 Task: Look for space in Kholmskiy, Russia from 5th July, 2023 to 11th July, 2023 for 2 adults in price range Rs.8000 to Rs.16000. Place can be entire place with 2 bedrooms having 2 beds and 1 bathroom. Property type can be house, flat, guest house. Booking option can be shelf check-in. Required host language is English.
Action: Mouse pressed left at (431, 97)
Screenshot: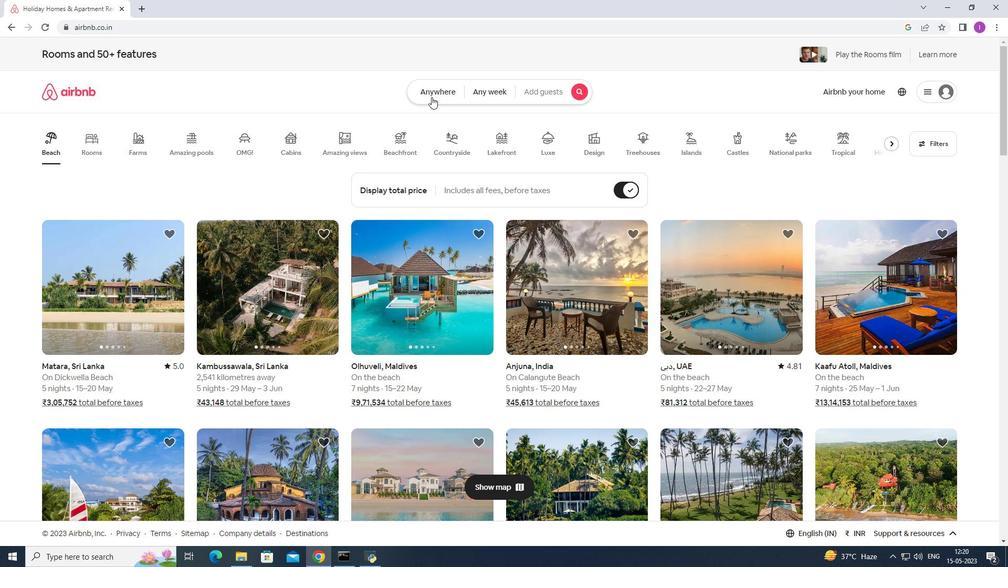 
Action: Mouse moved to (375, 129)
Screenshot: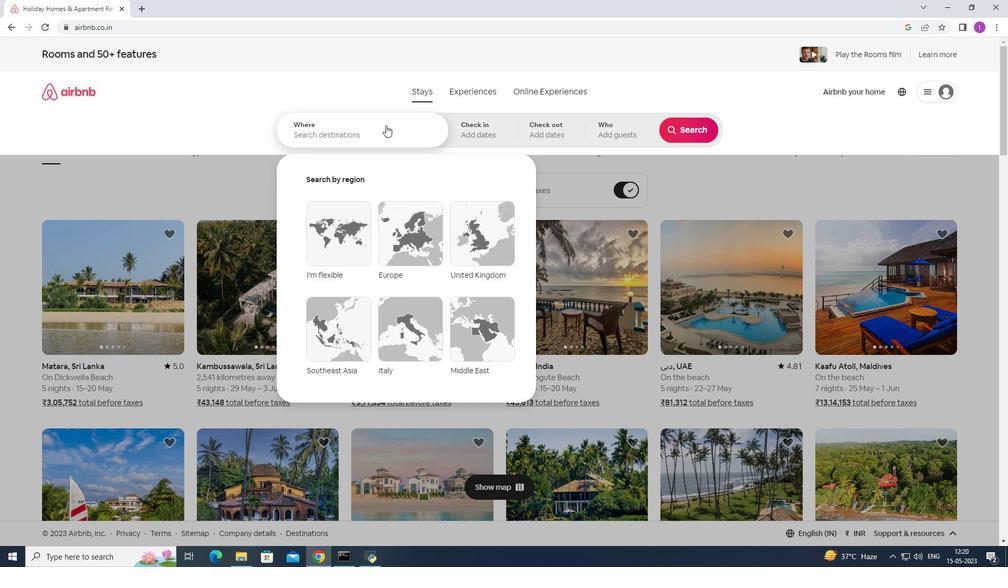 
Action: Mouse pressed left at (375, 129)
Screenshot: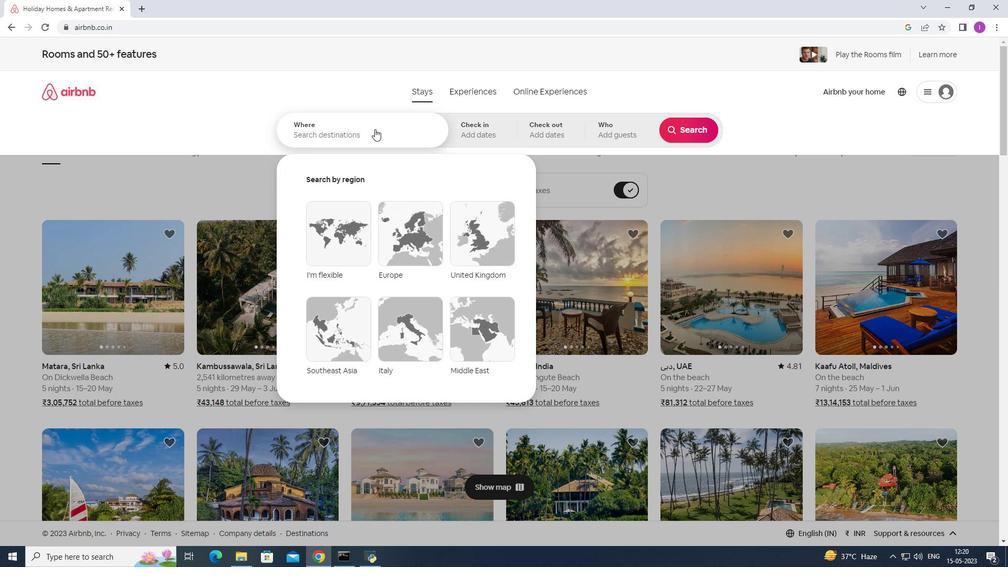 
Action: Key pressed <Key.shift>Kholmskiy,<Key.shift><Key.shift><Key.shift><Key.shift><Key.shift><Key.shift><Key.shift><Key.shift><Key.shift>Russia
Screenshot: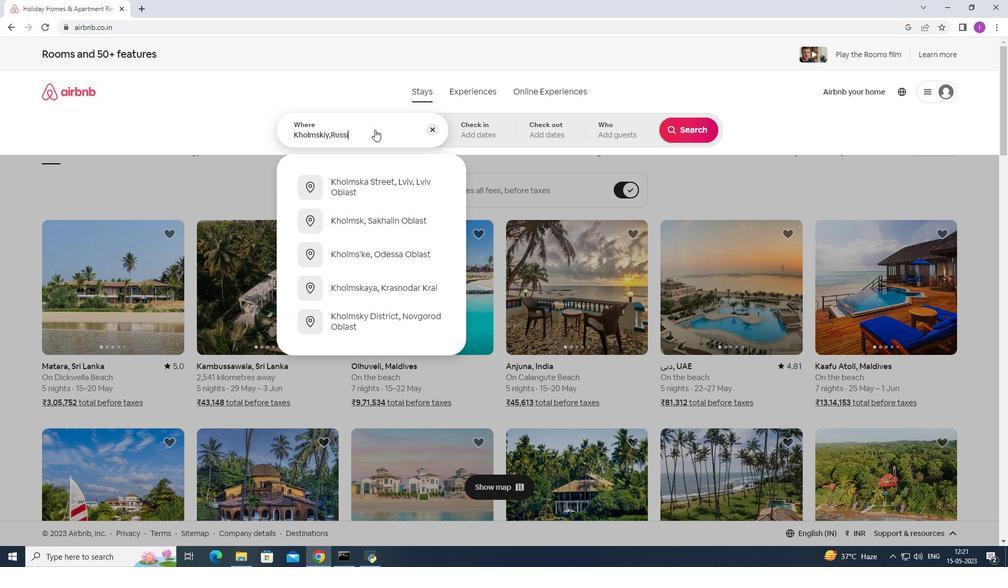 
Action: Mouse moved to (484, 130)
Screenshot: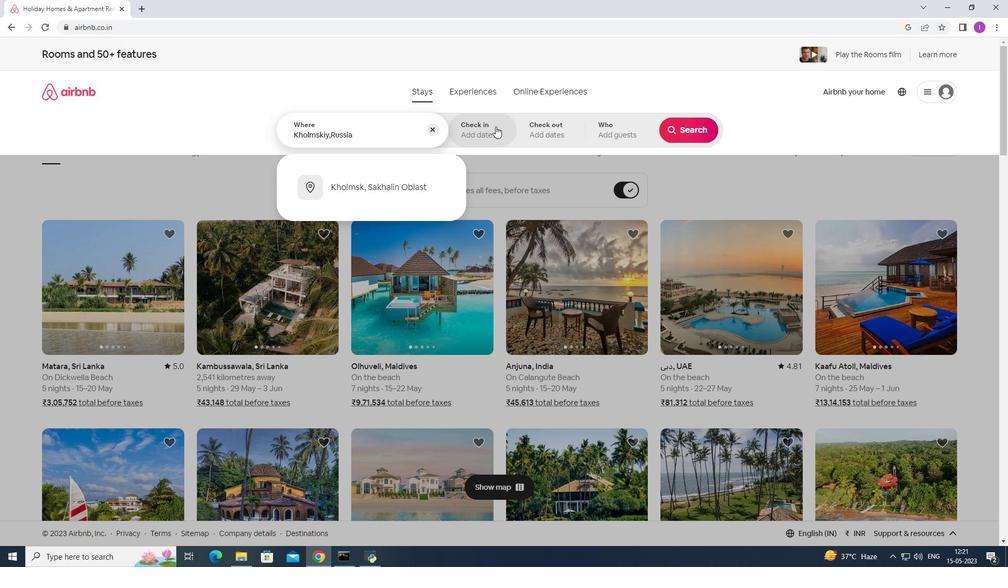 
Action: Mouse pressed left at (484, 130)
Screenshot: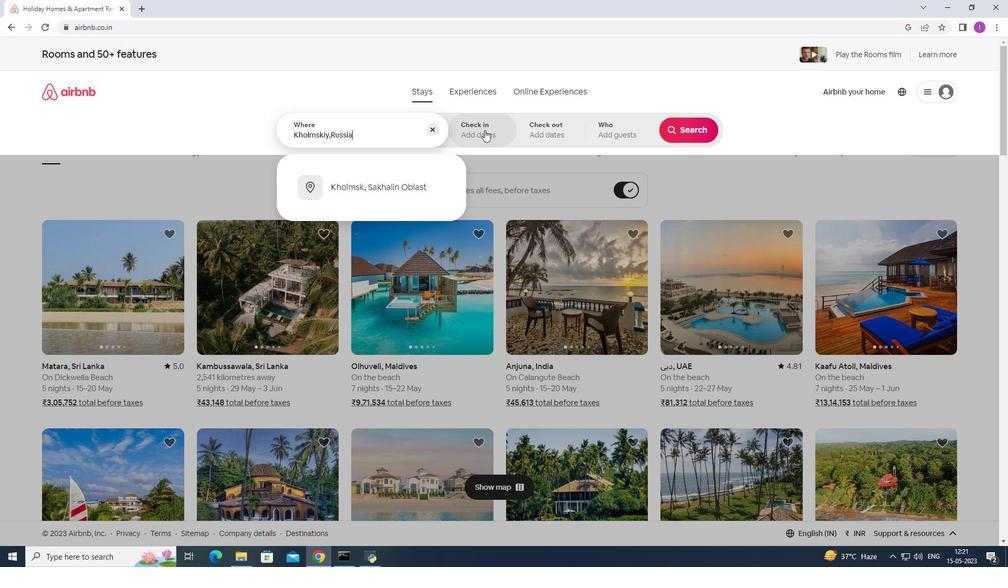 
Action: Mouse moved to (686, 211)
Screenshot: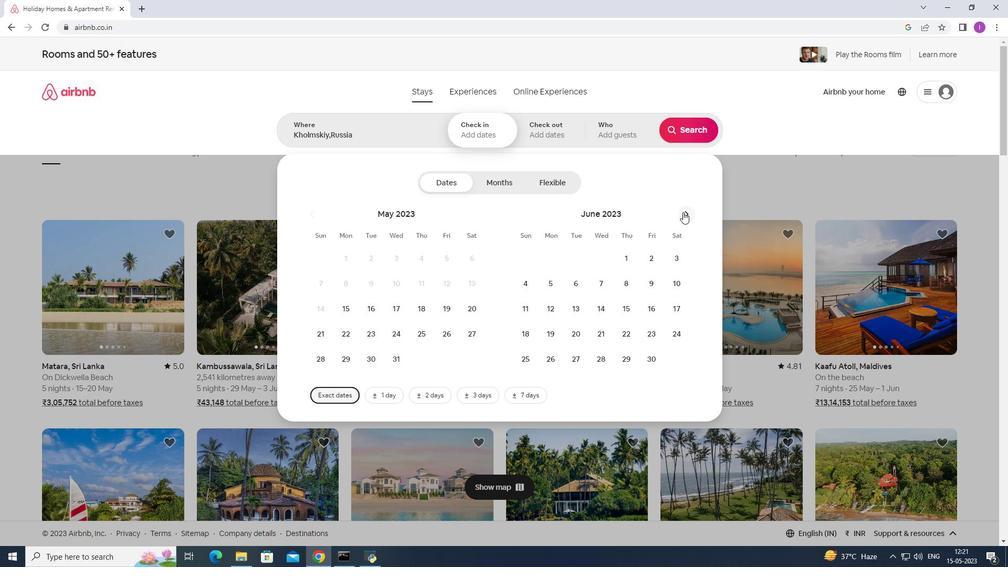 
Action: Mouse pressed left at (686, 211)
Screenshot: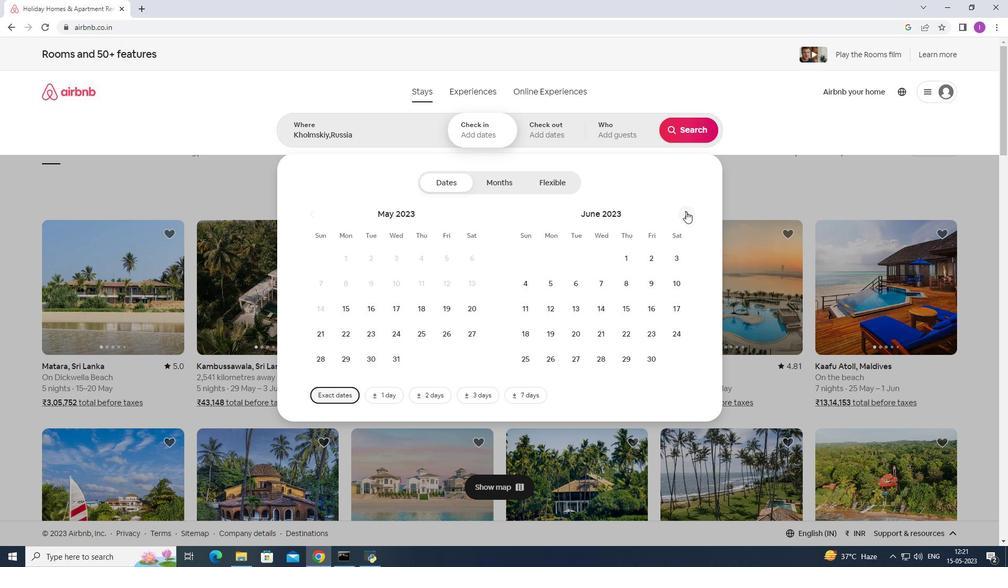 
Action: Mouse moved to (606, 285)
Screenshot: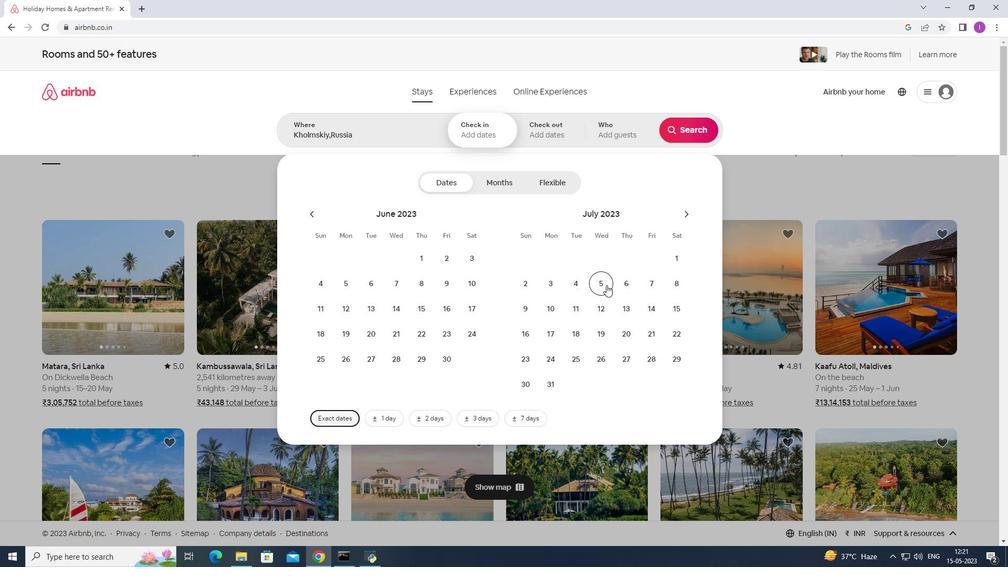 
Action: Mouse pressed left at (606, 285)
Screenshot: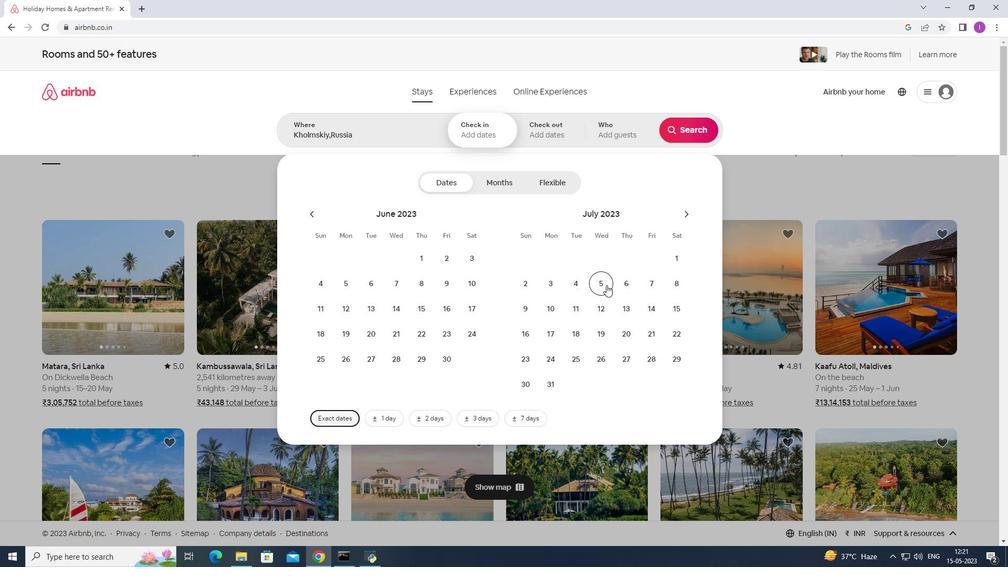 
Action: Mouse moved to (576, 315)
Screenshot: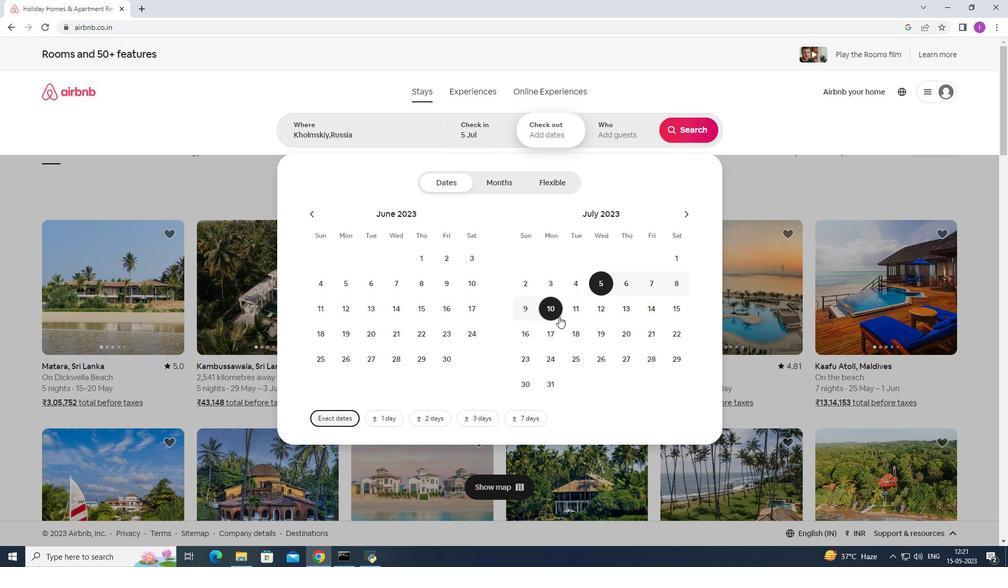 
Action: Mouse pressed left at (576, 315)
Screenshot: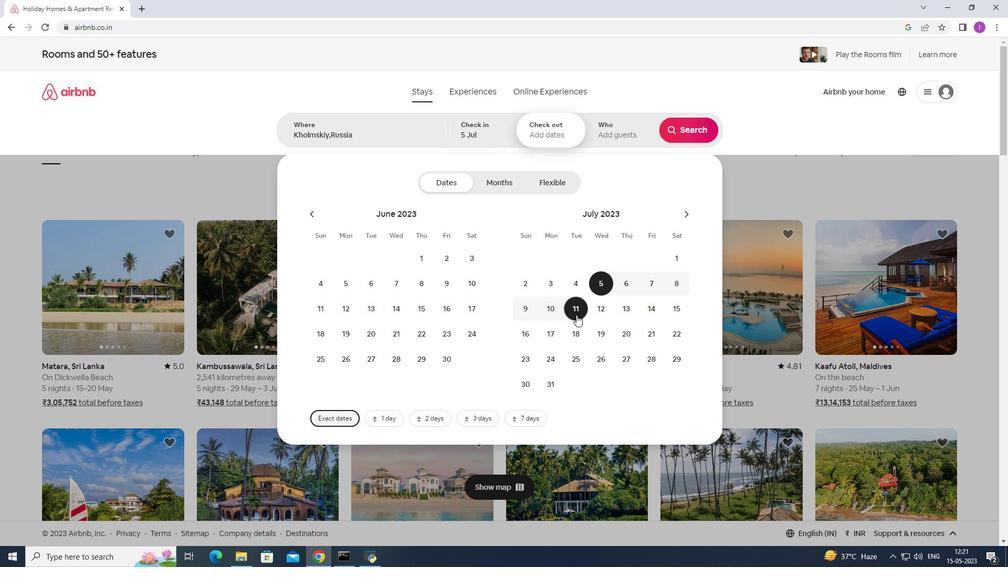 
Action: Mouse moved to (623, 135)
Screenshot: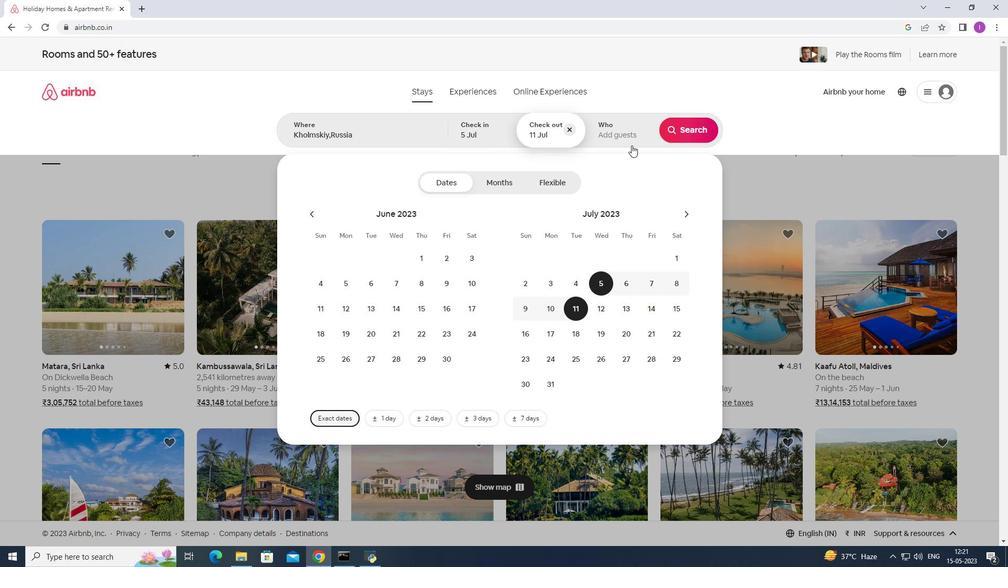 
Action: Mouse pressed left at (623, 135)
Screenshot: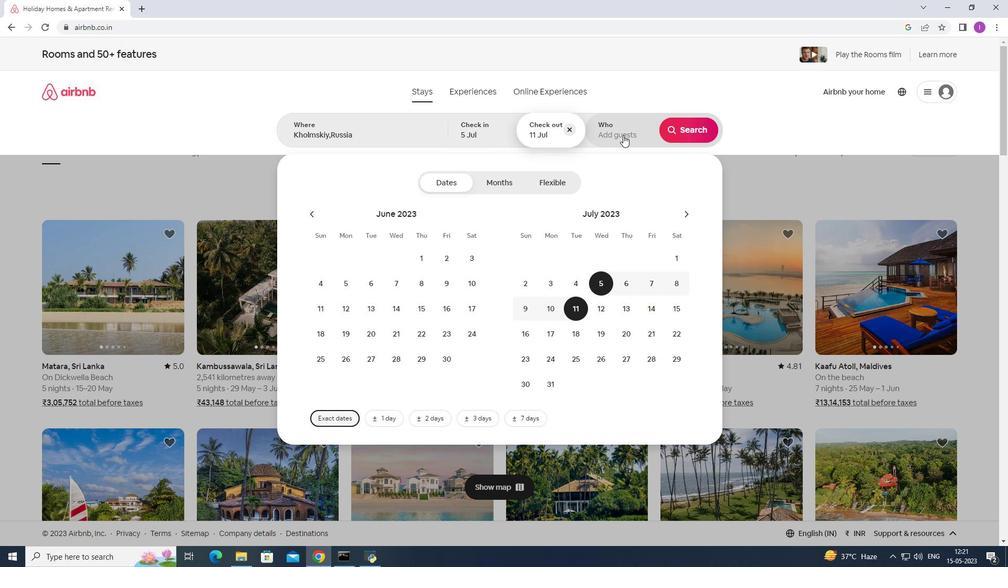 
Action: Mouse moved to (696, 187)
Screenshot: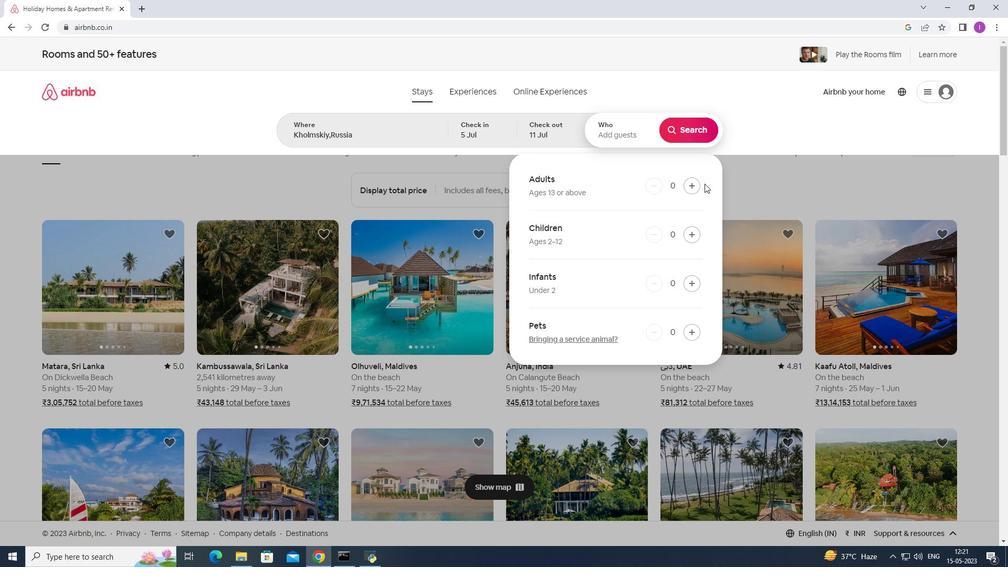 
Action: Mouse pressed left at (696, 187)
Screenshot: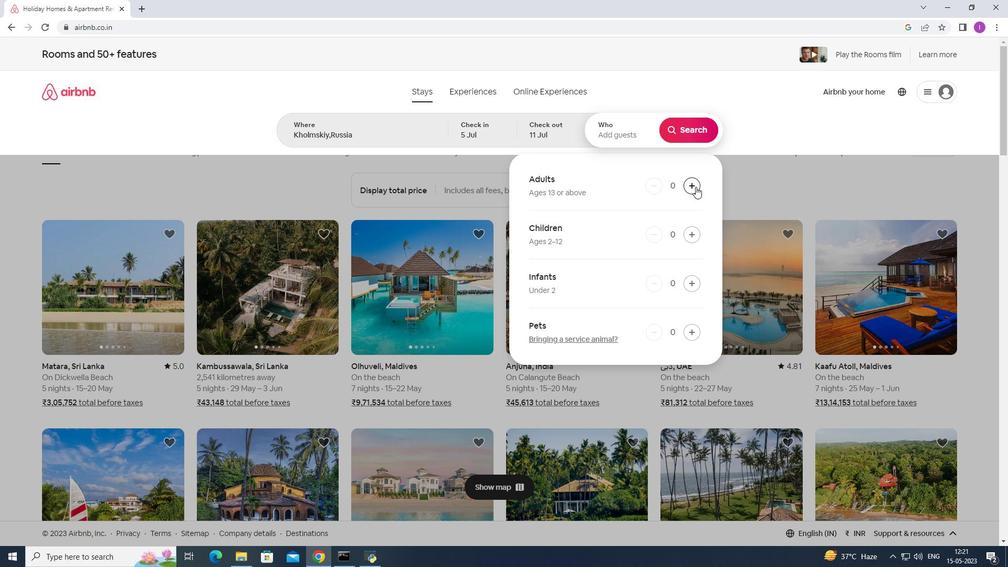 
Action: Mouse pressed left at (696, 187)
Screenshot: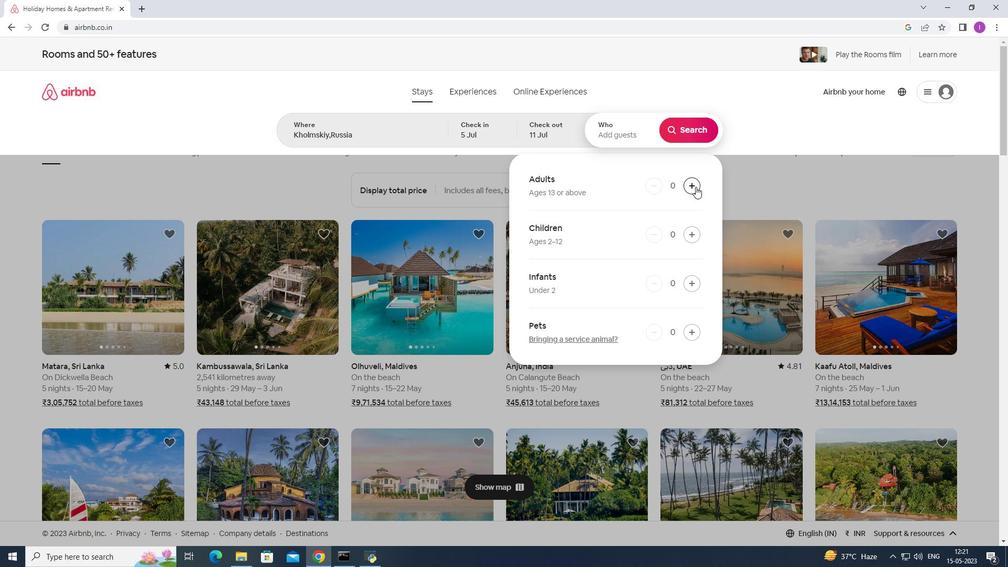 
Action: Mouse moved to (696, 133)
Screenshot: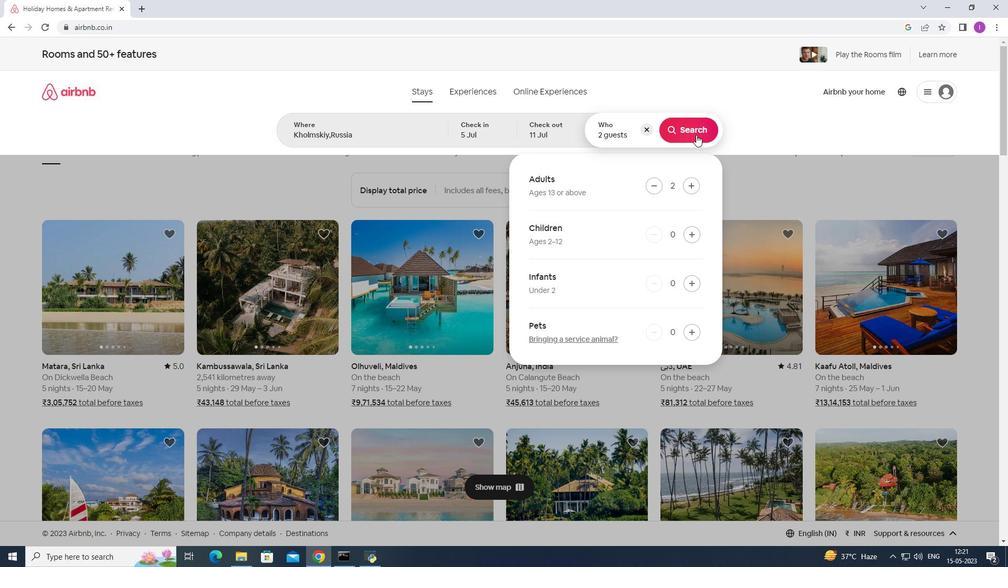 
Action: Mouse pressed left at (696, 133)
Screenshot: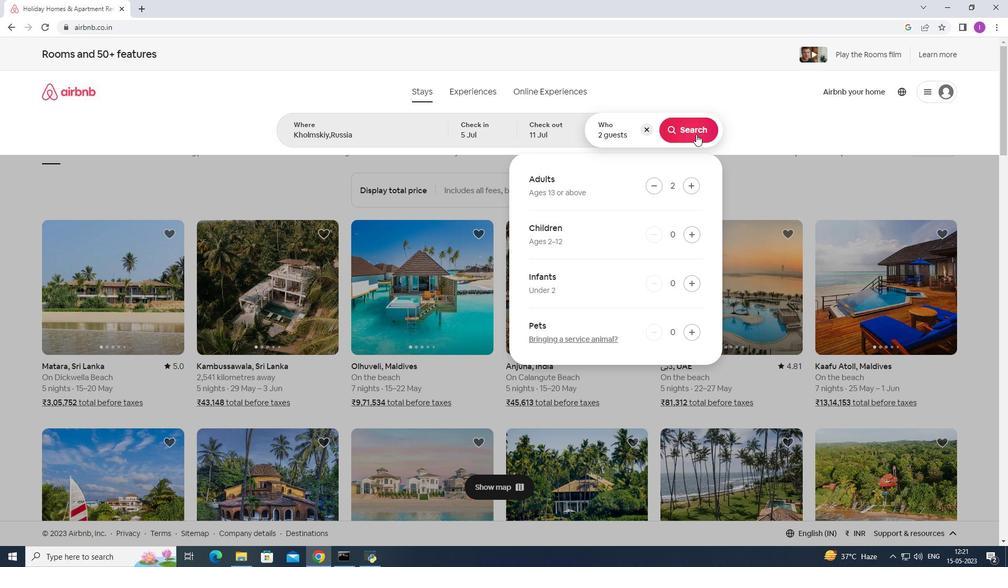 
Action: Mouse moved to (952, 95)
Screenshot: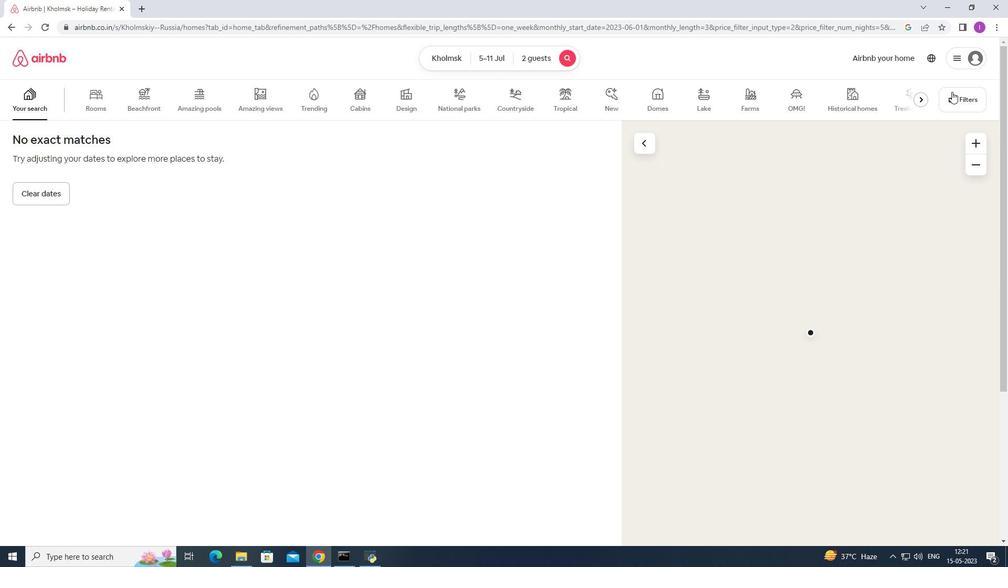 
Action: Mouse pressed left at (952, 95)
Screenshot: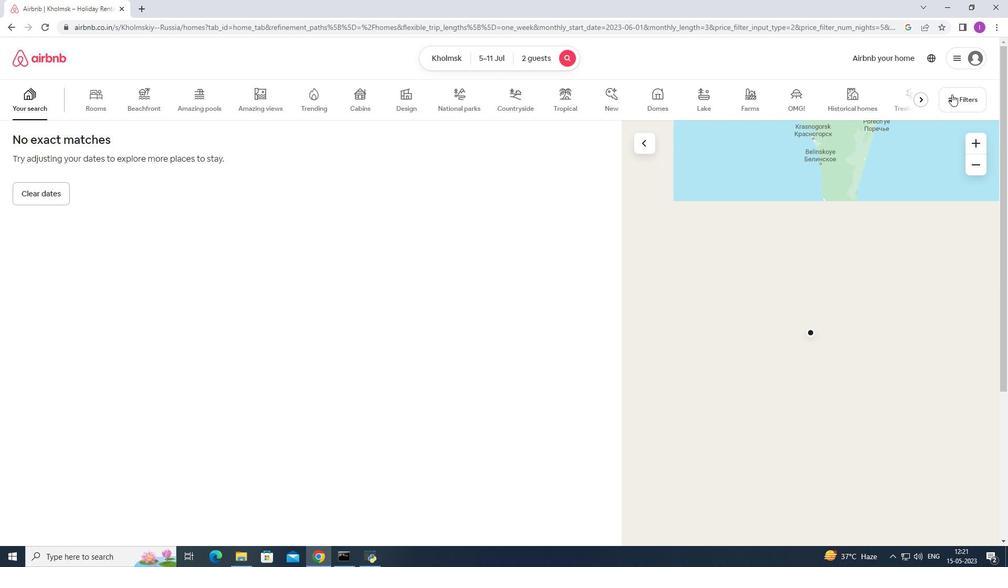 
Action: Mouse moved to (577, 360)
Screenshot: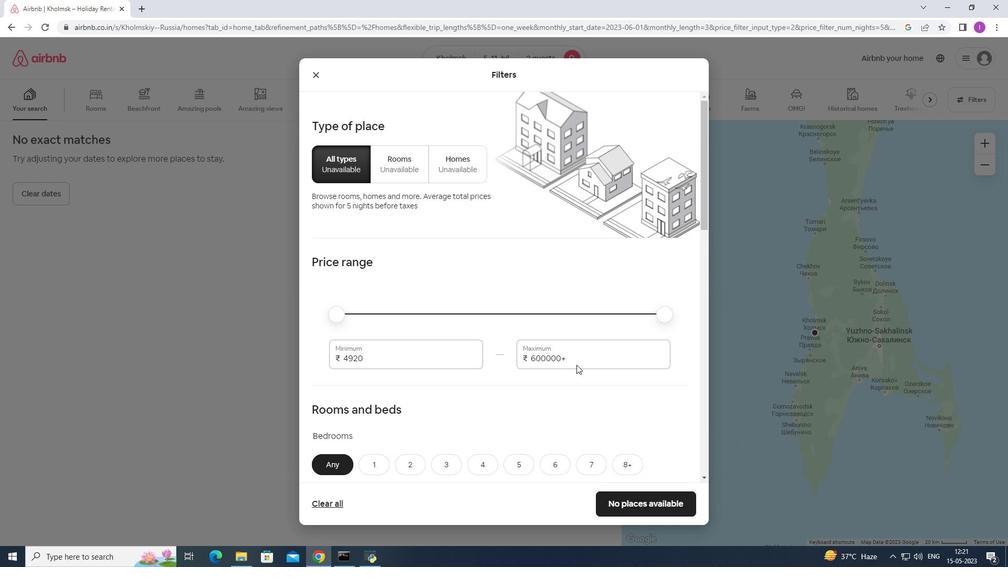 
Action: Mouse pressed left at (577, 360)
Screenshot: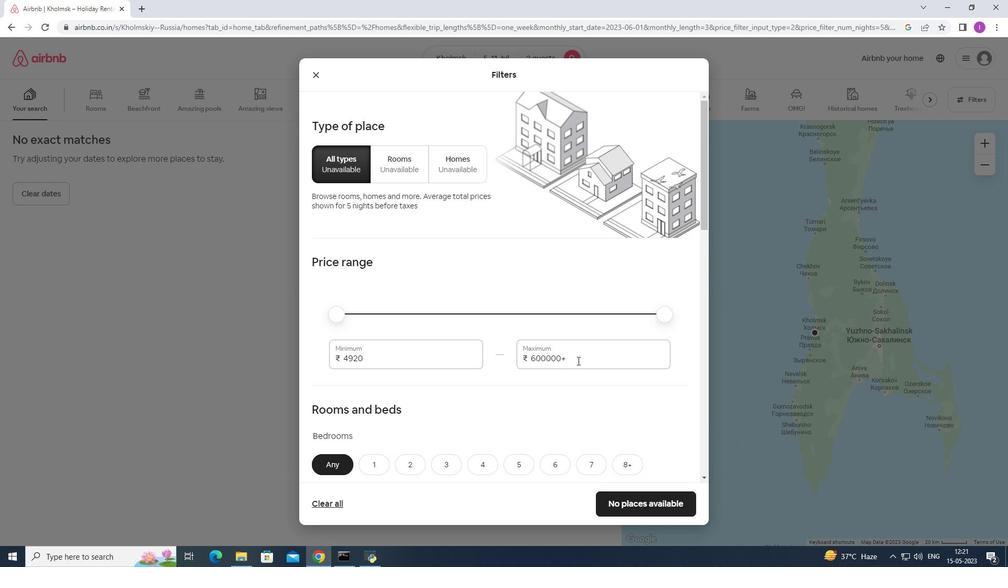 
Action: Mouse moved to (521, 368)
Screenshot: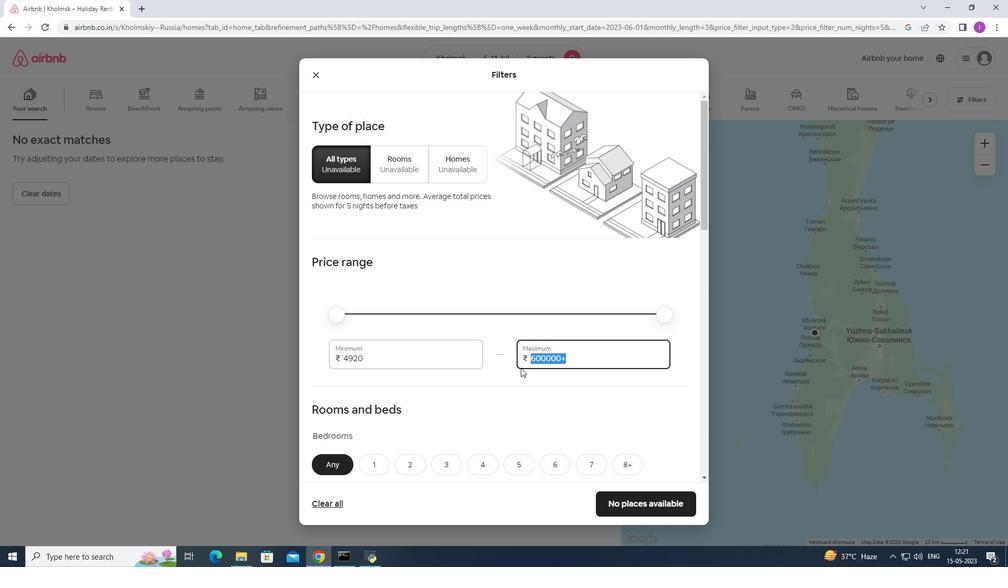 
Action: Key pressed 16000
Screenshot: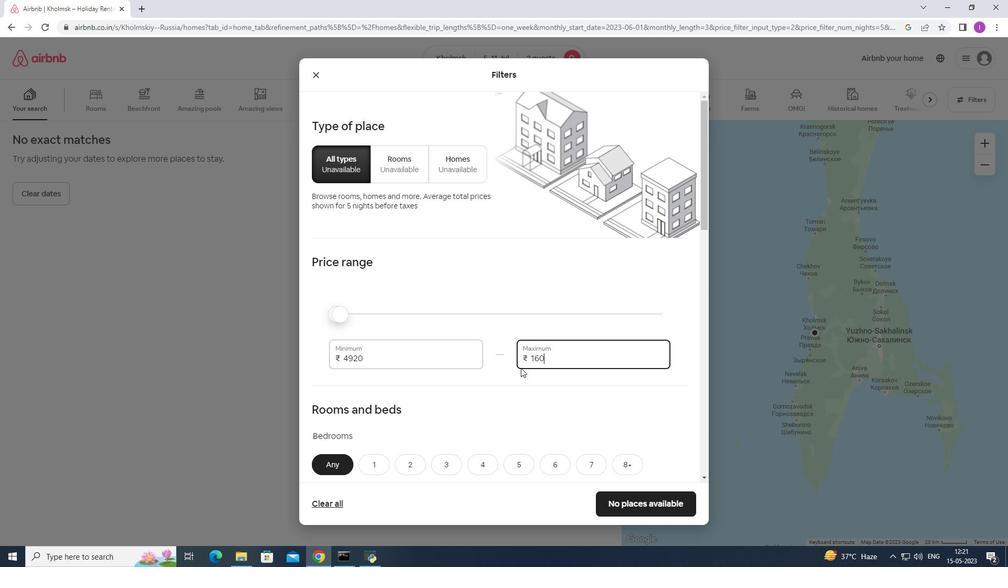 
Action: Mouse moved to (374, 358)
Screenshot: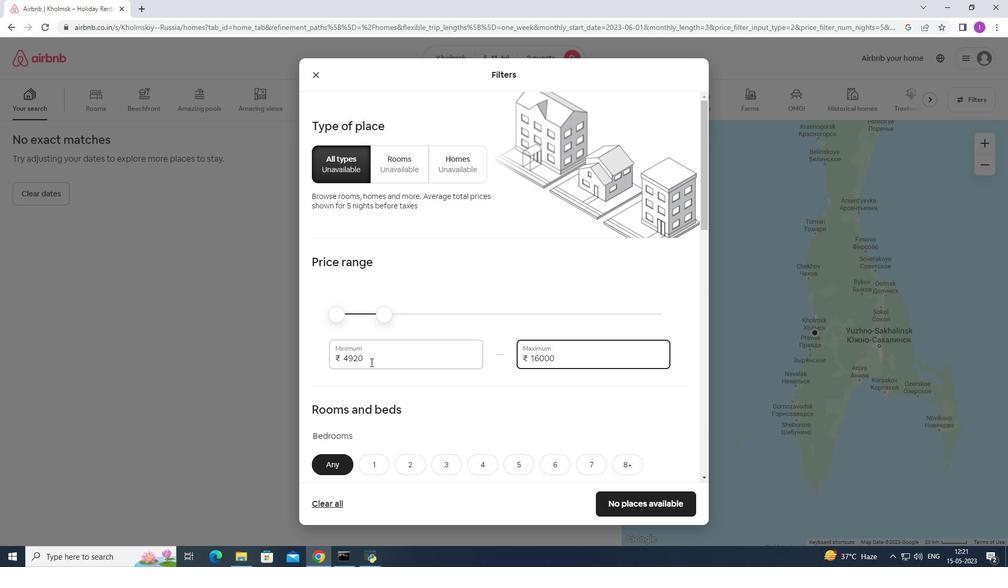 
Action: Mouse pressed left at (374, 358)
Screenshot: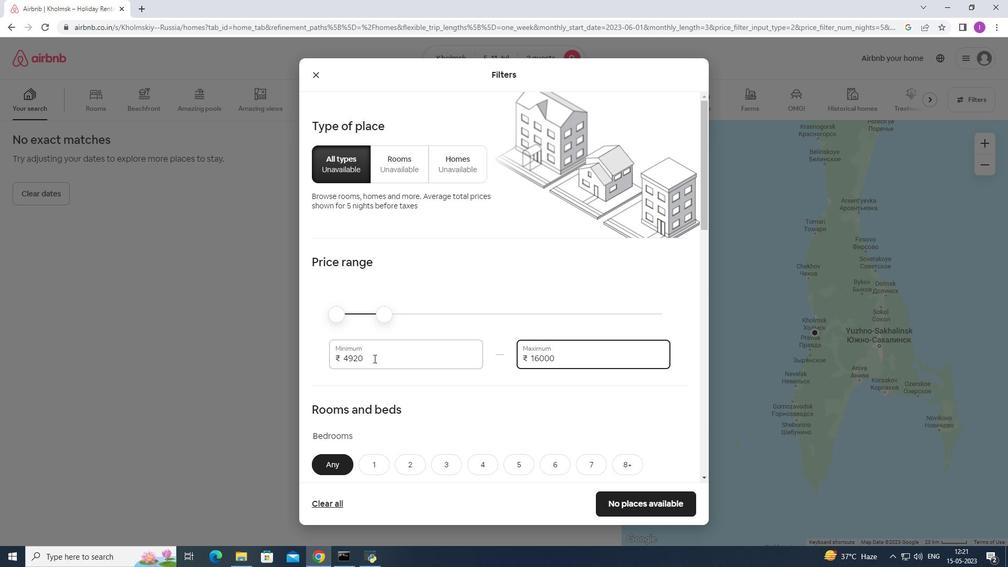 
Action: Mouse moved to (376, 355)
Screenshot: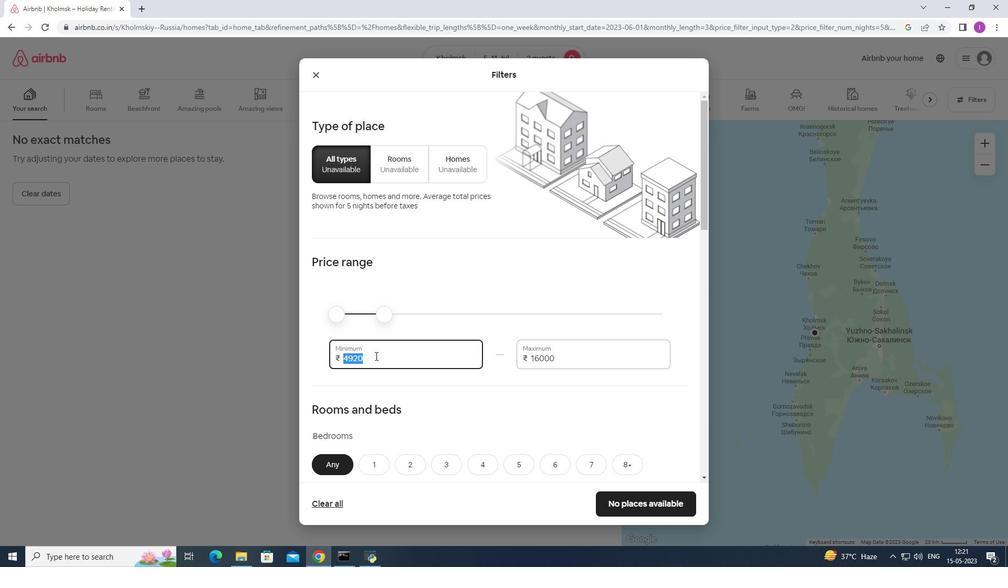 
Action: Key pressed 8000
Screenshot: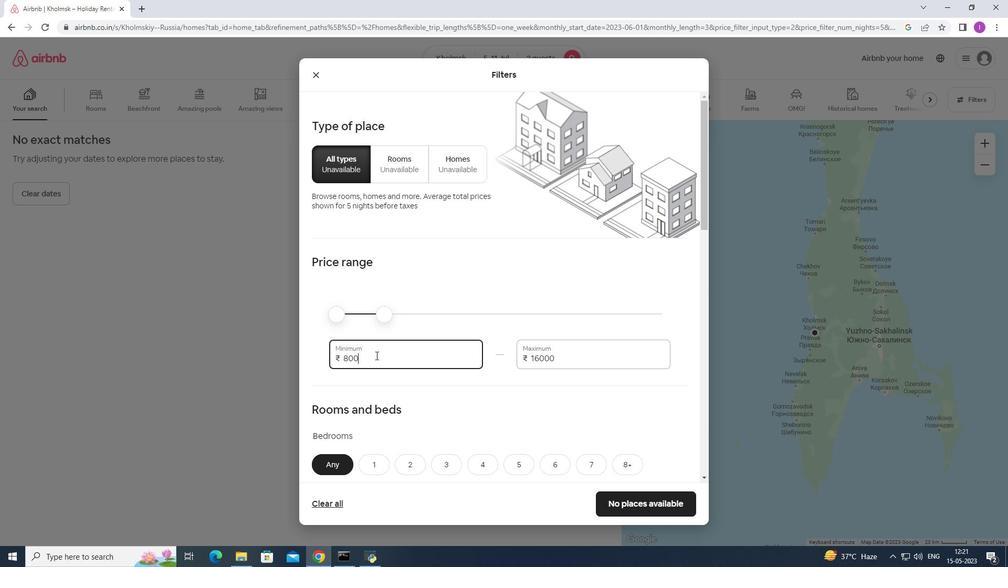 
Action: Mouse moved to (375, 373)
Screenshot: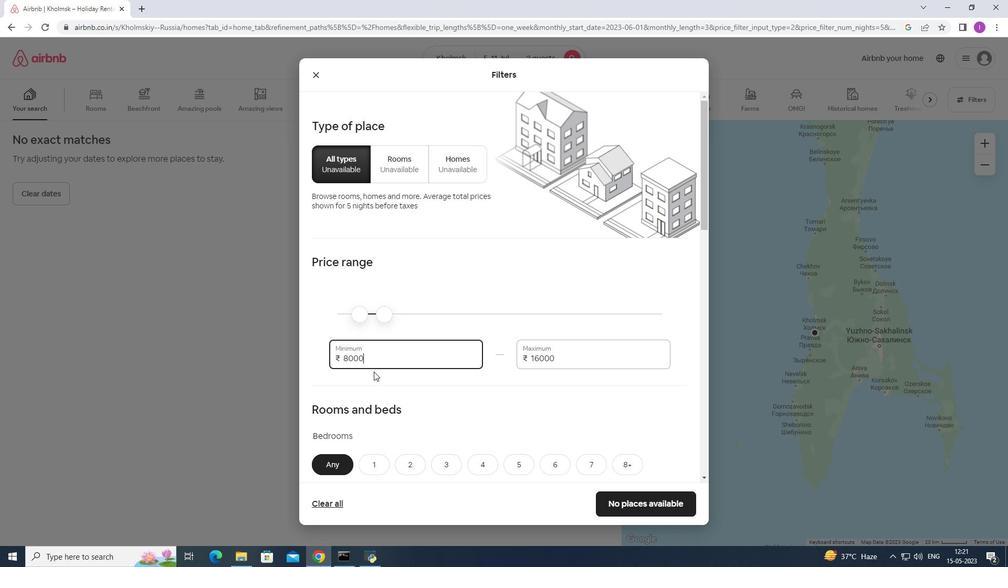 
Action: Mouse scrolled (375, 373) with delta (0, 0)
Screenshot: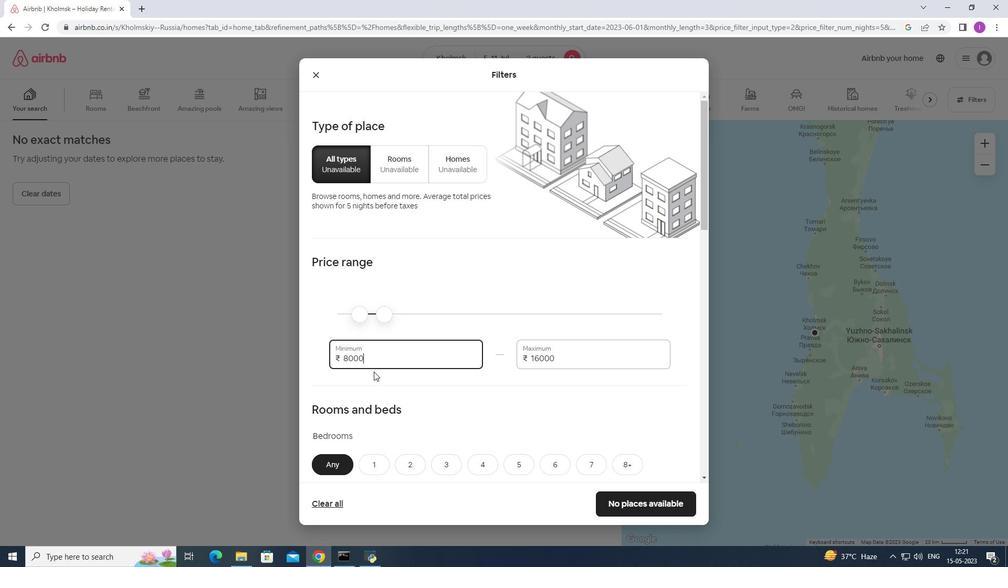 
Action: Mouse scrolled (375, 373) with delta (0, 0)
Screenshot: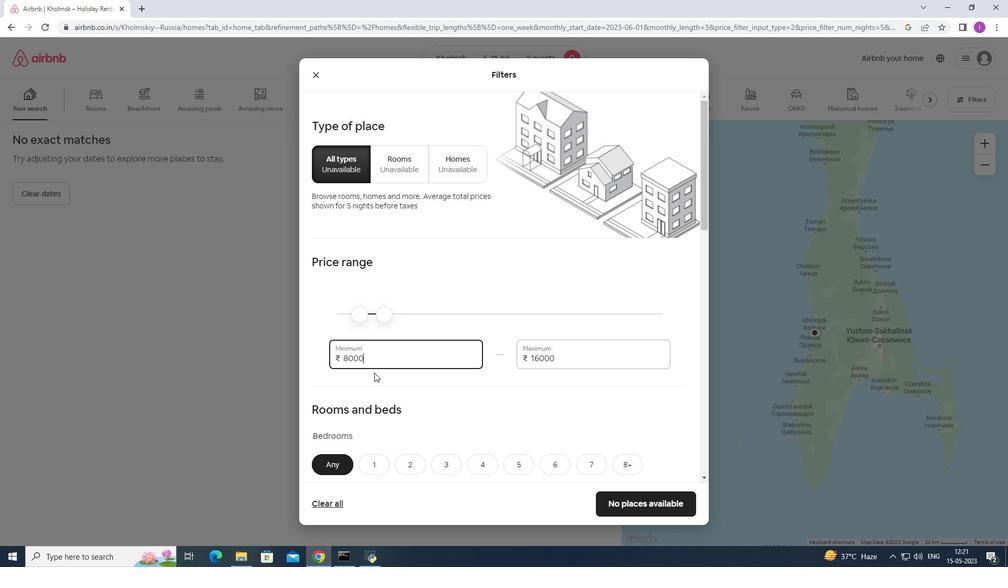 
Action: Mouse scrolled (375, 373) with delta (0, 0)
Screenshot: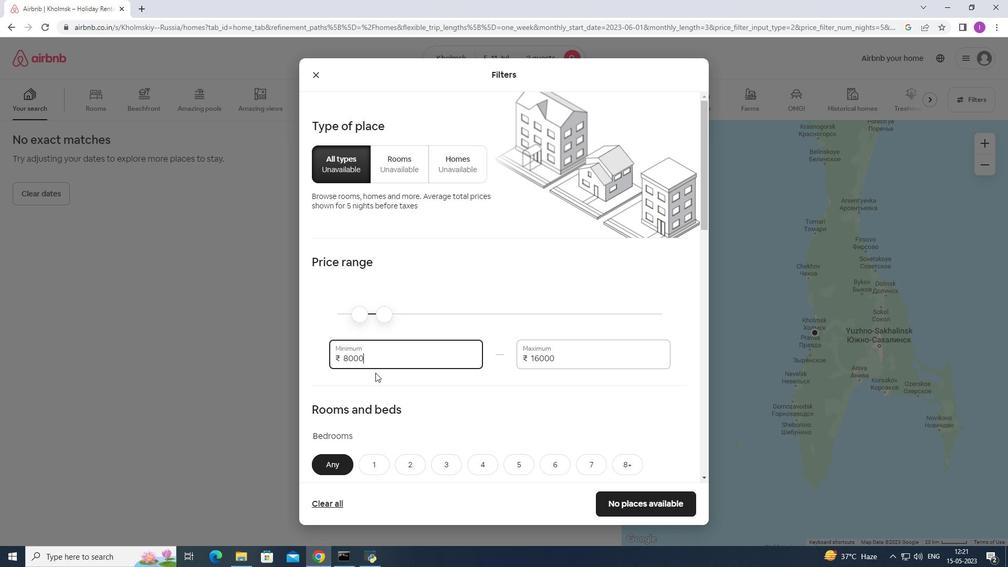 
Action: Mouse moved to (417, 351)
Screenshot: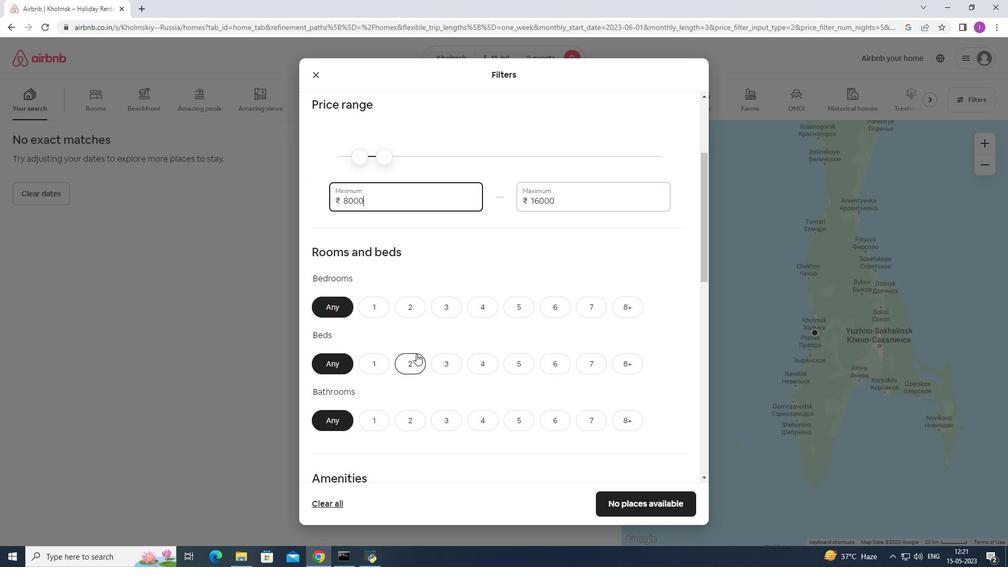 
Action: Mouse scrolled (417, 350) with delta (0, 0)
Screenshot: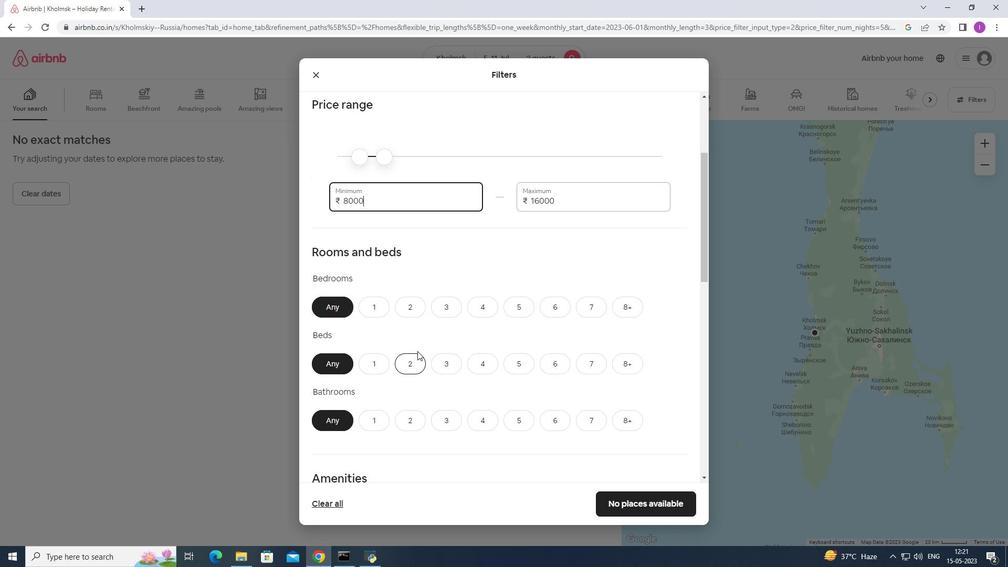 
Action: Mouse scrolled (417, 350) with delta (0, 0)
Screenshot: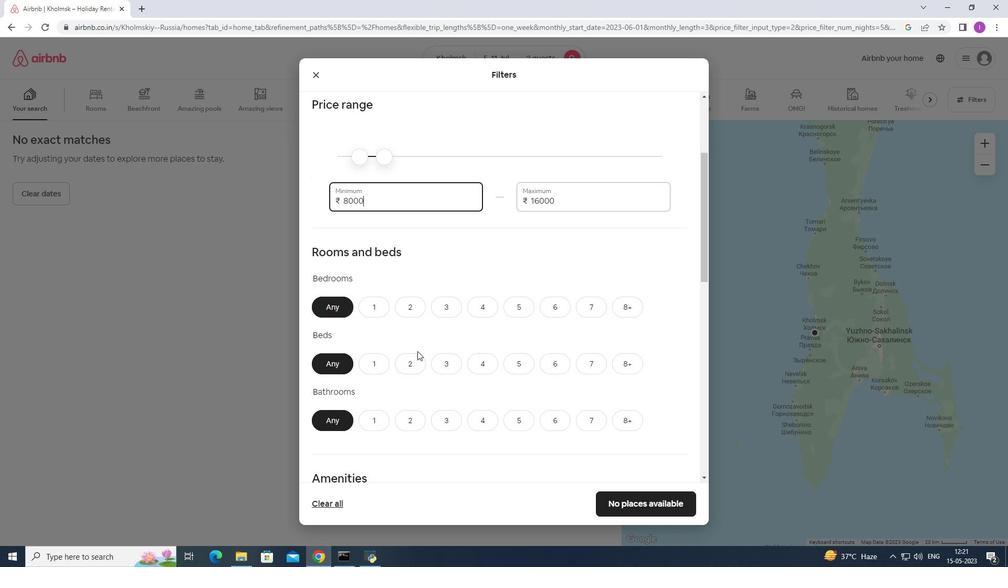 
Action: Mouse moved to (414, 203)
Screenshot: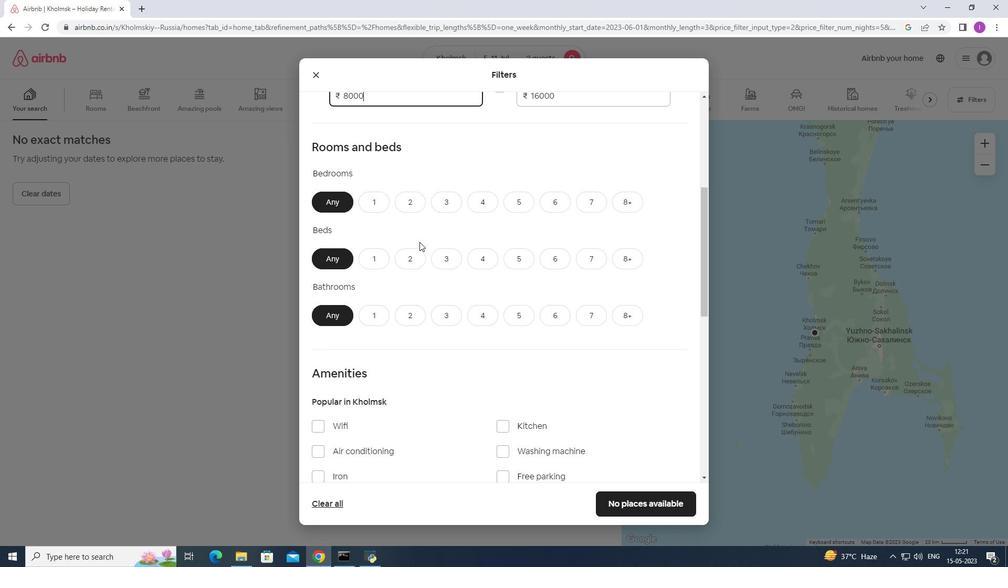 
Action: Mouse pressed left at (414, 203)
Screenshot: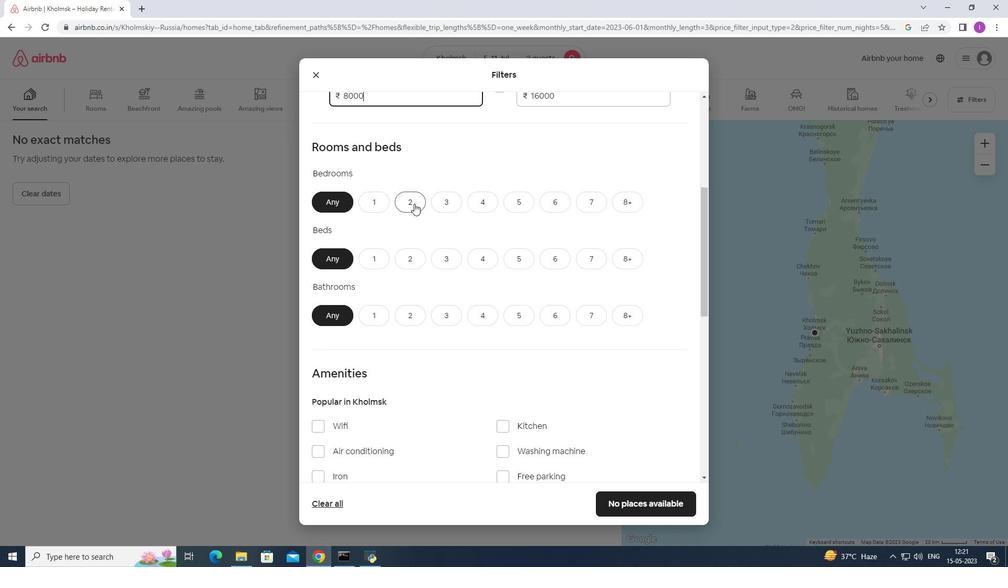 
Action: Mouse moved to (413, 260)
Screenshot: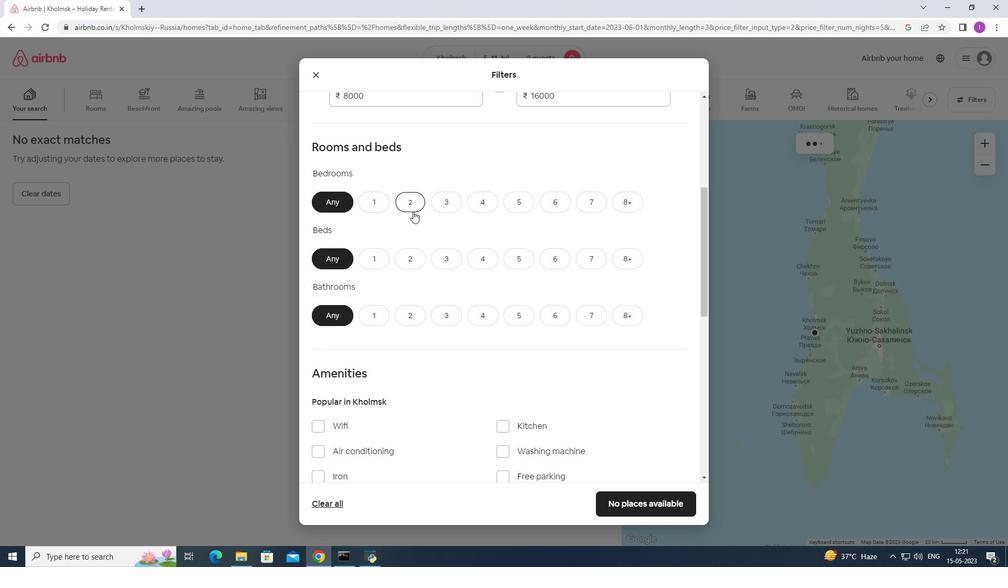 
Action: Mouse pressed left at (413, 260)
Screenshot: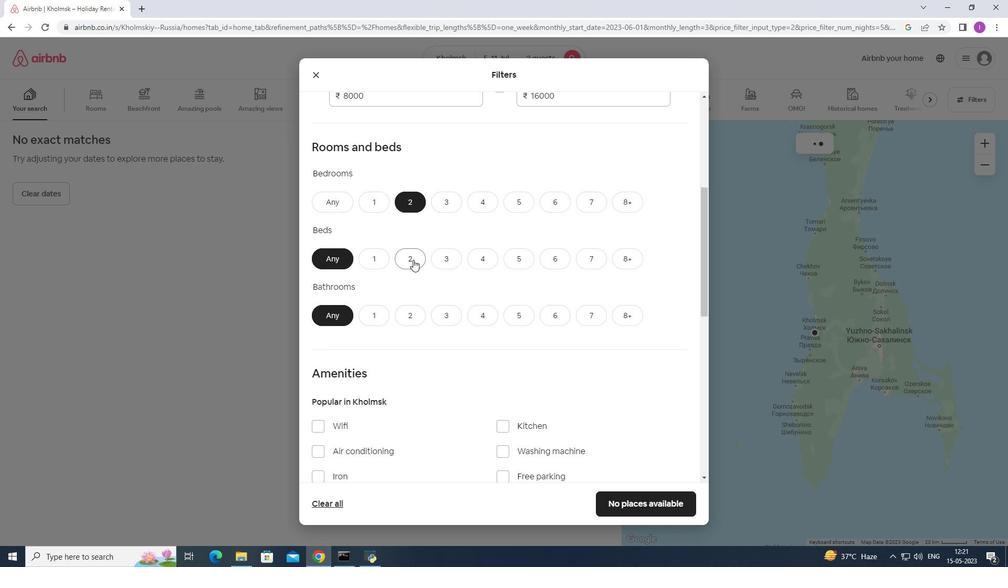
Action: Mouse moved to (377, 319)
Screenshot: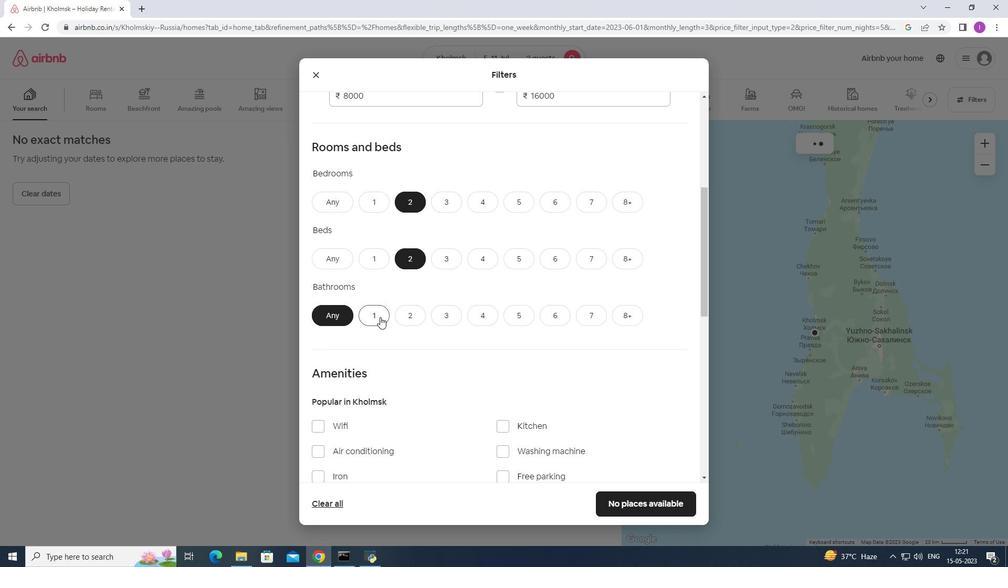 
Action: Mouse pressed left at (377, 319)
Screenshot: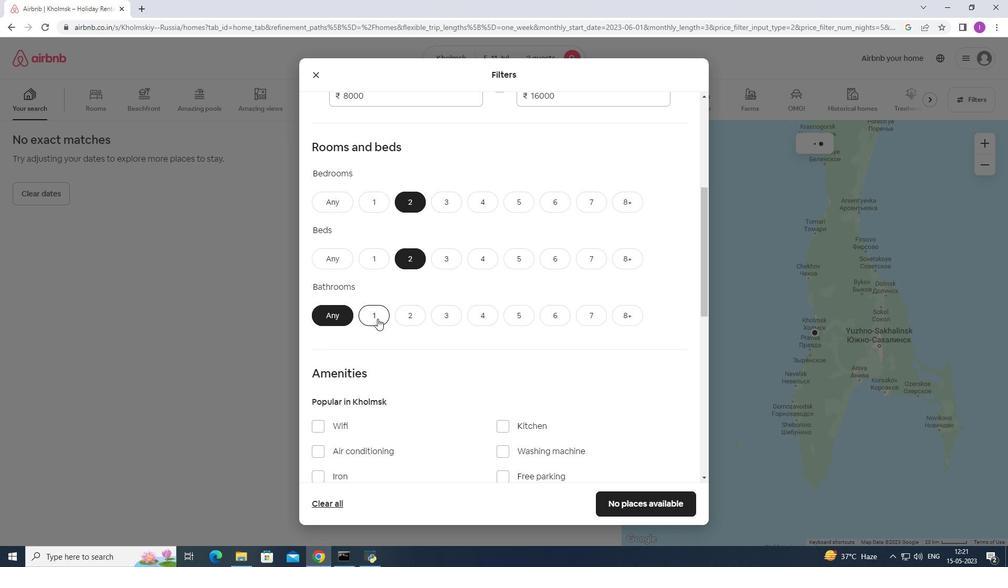 
Action: Mouse moved to (409, 373)
Screenshot: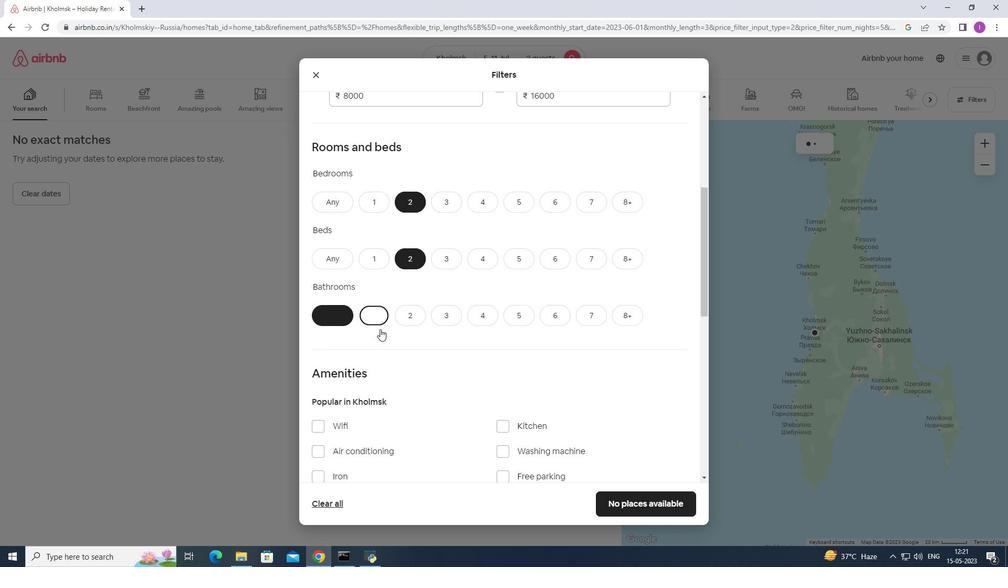 
Action: Mouse scrolled (409, 373) with delta (0, 0)
Screenshot: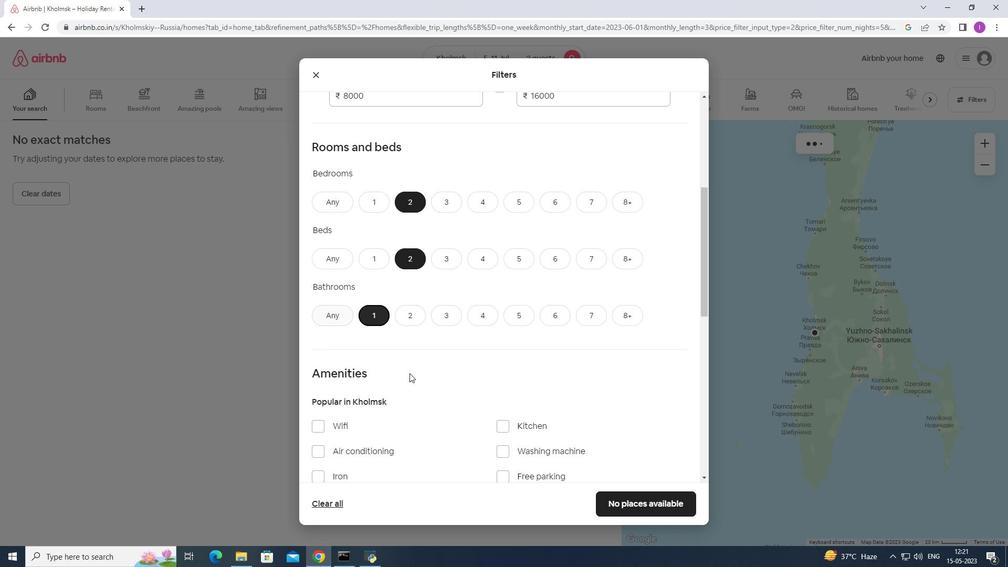 
Action: Mouse scrolled (409, 373) with delta (0, 0)
Screenshot: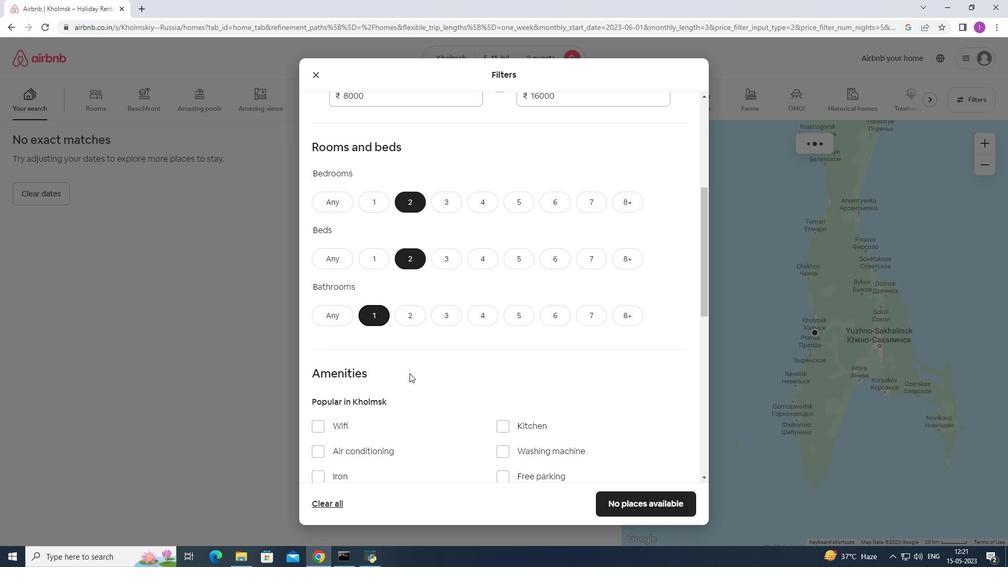 
Action: Mouse scrolled (409, 373) with delta (0, 0)
Screenshot: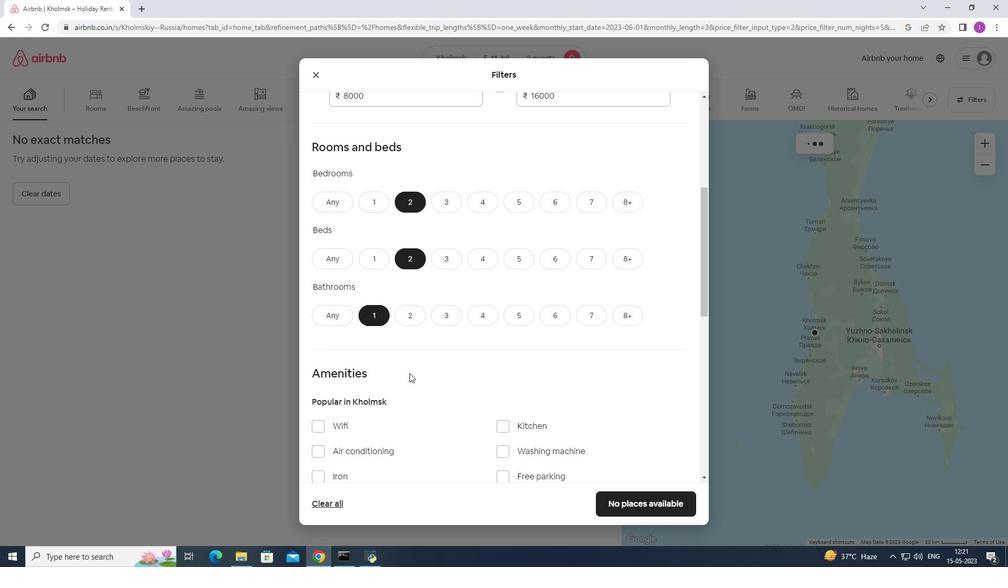 
Action: Mouse moved to (412, 368)
Screenshot: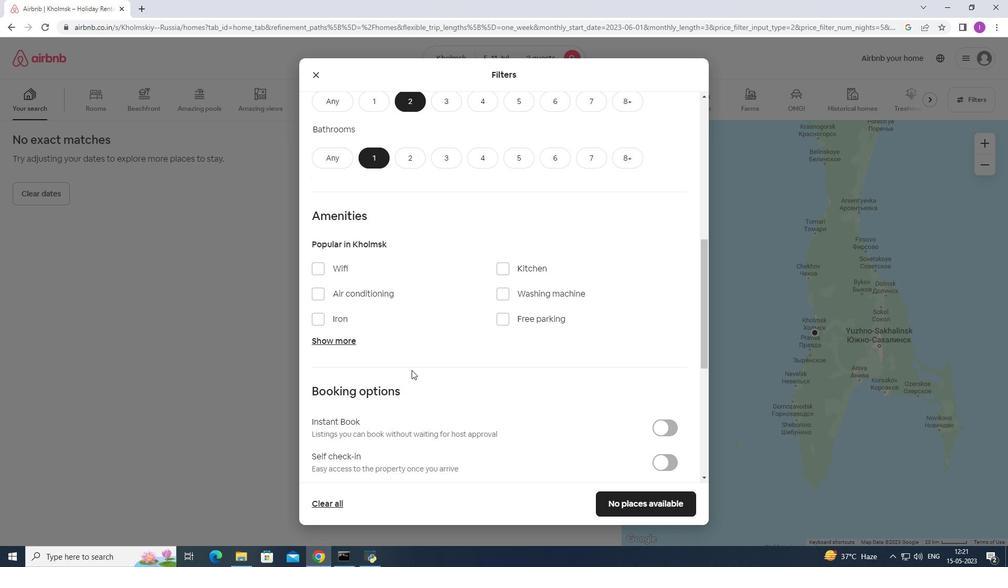 
Action: Mouse scrolled (412, 368) with delta (0, 0)
Screenshot: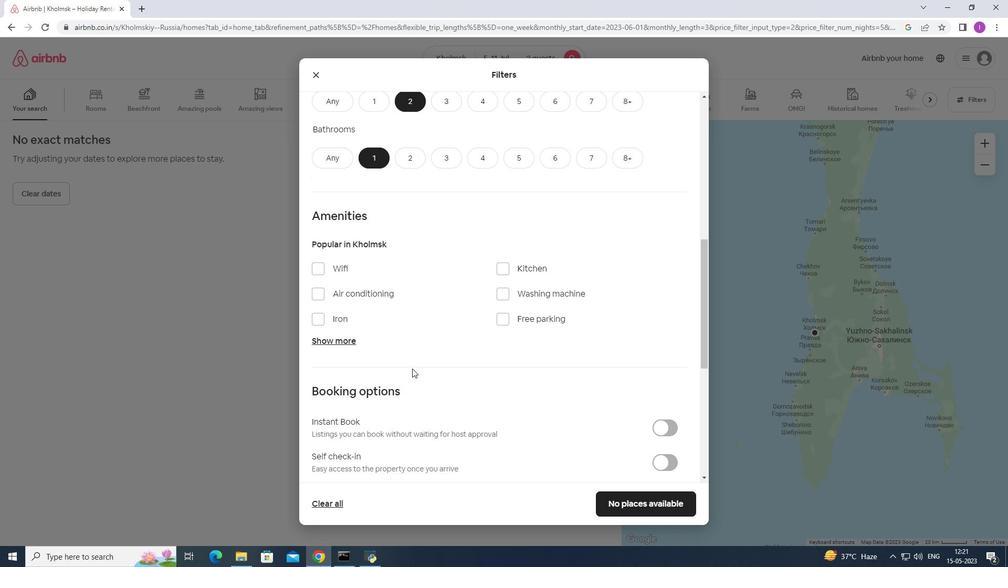 
Action: Mouse moved to (324, 221)
Screenshot: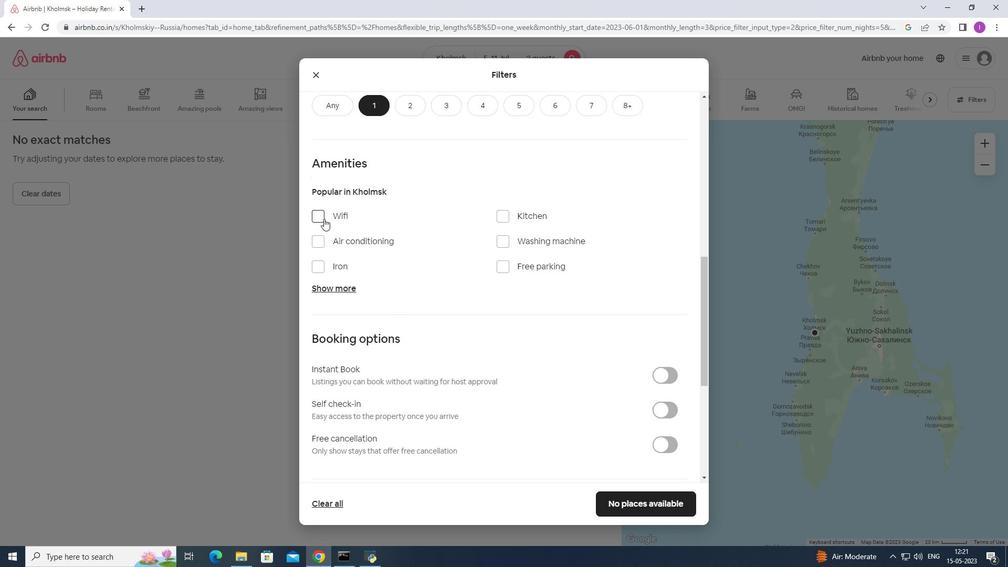 
Action: Mouse scrolled (324, 220) with delta (0, 0)
Screenshot: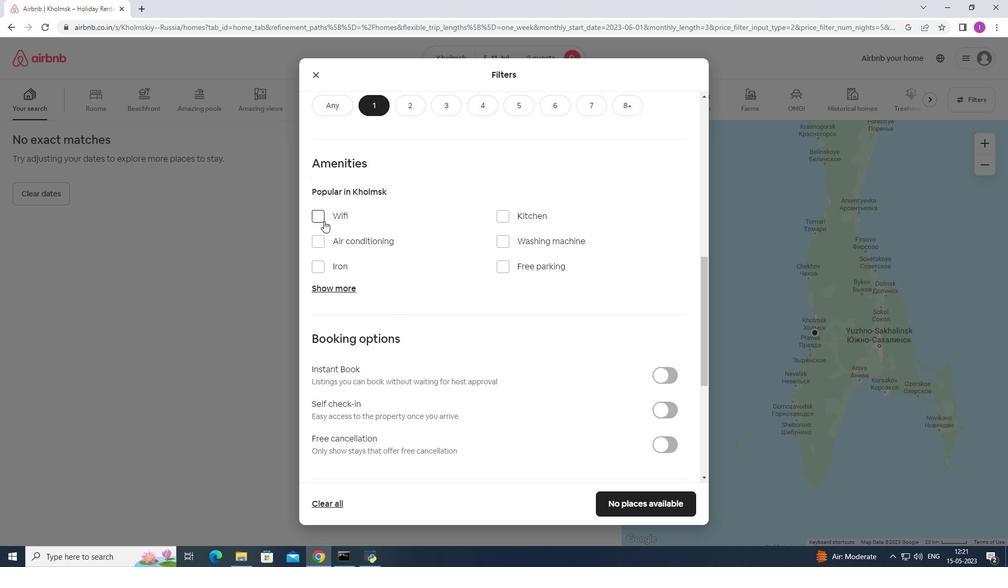 
Action: Mouse scrolled (324, 220) with delta (0, 0)
Screenshot: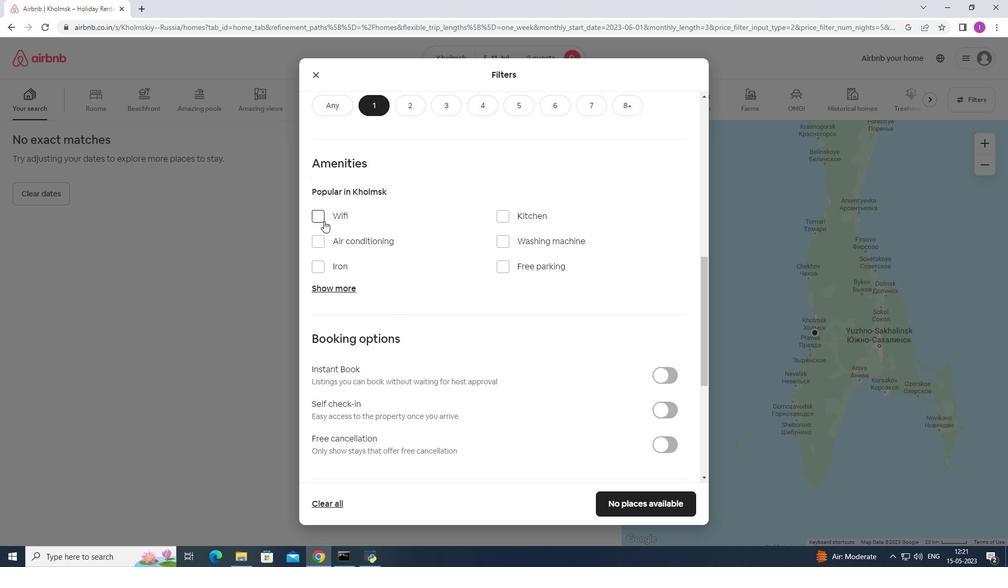 
Action: Mouse moved to (347, 235)
Screenshot: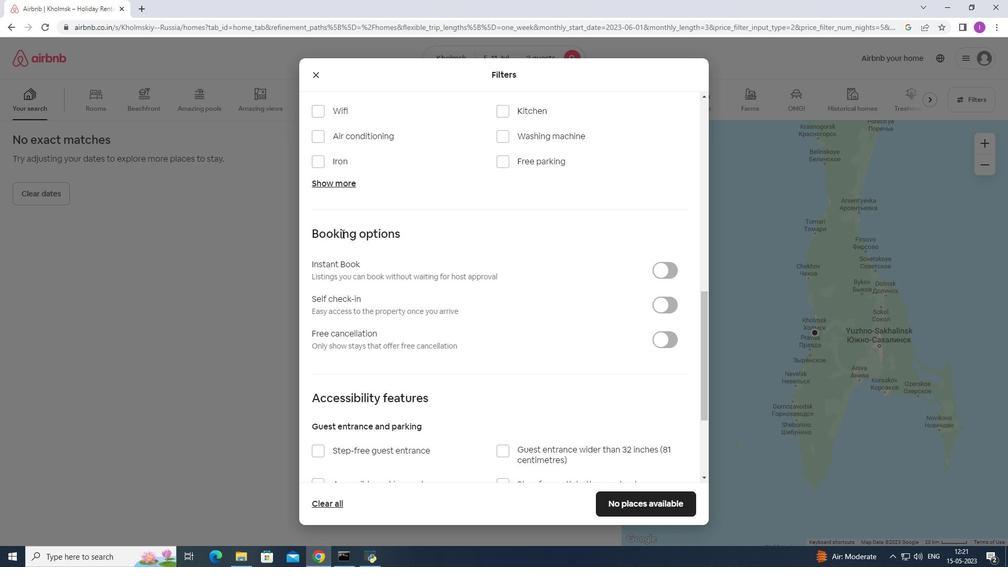 
Action: Mouse scrolled (347, 235) with delta (0, 0)
Screenshot: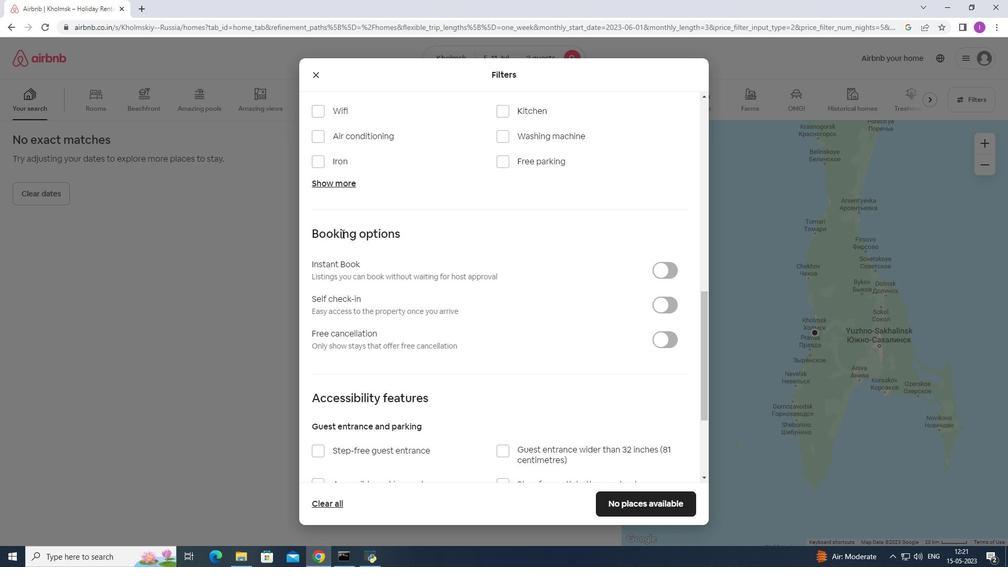 
Action: Mouse moved to (363, 237)
Screenshot: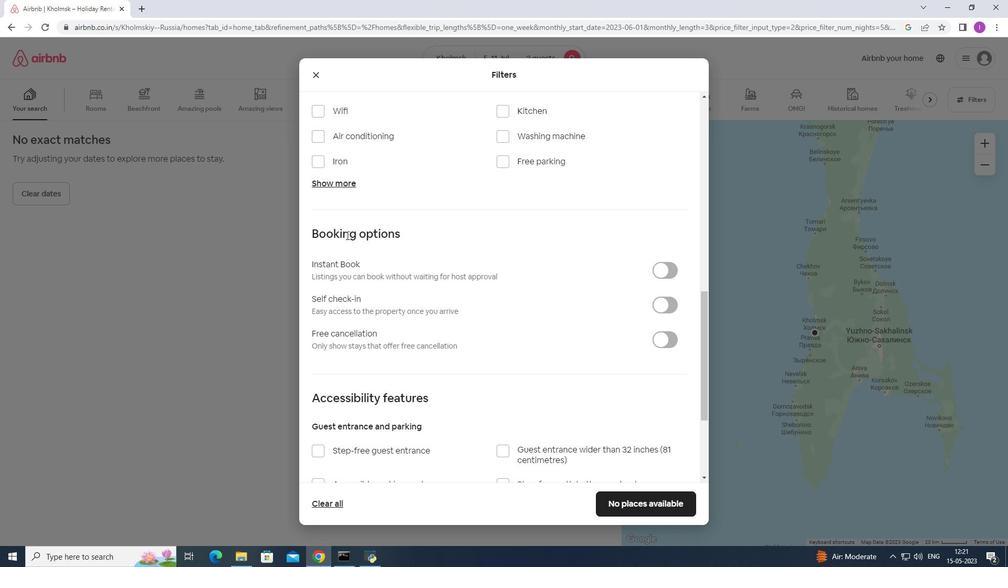 
Action: Mouse scrolled (359, 236) with delta (0, 0)
Screenshot: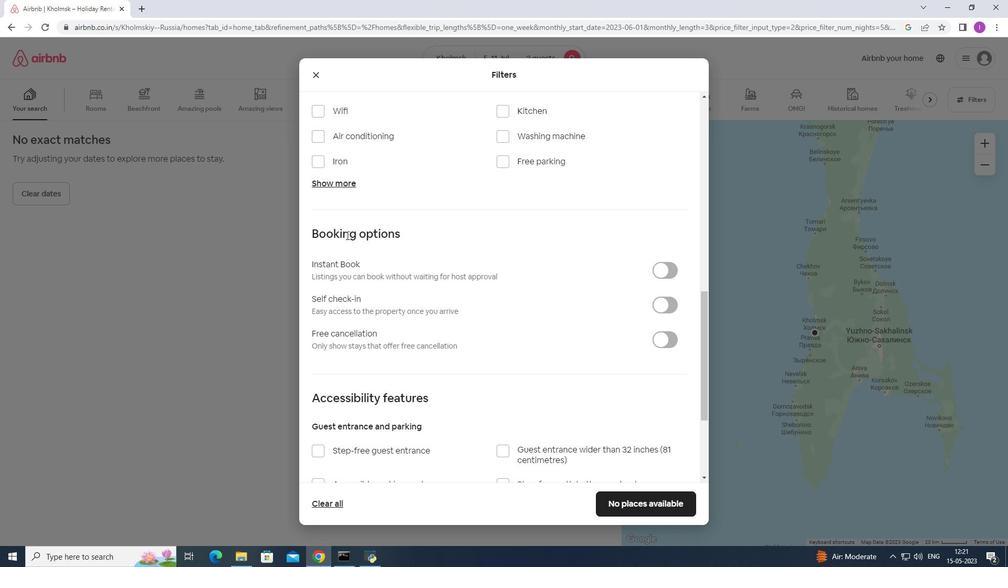 
Action: Mouse moved to (672, 199)
Screenshot: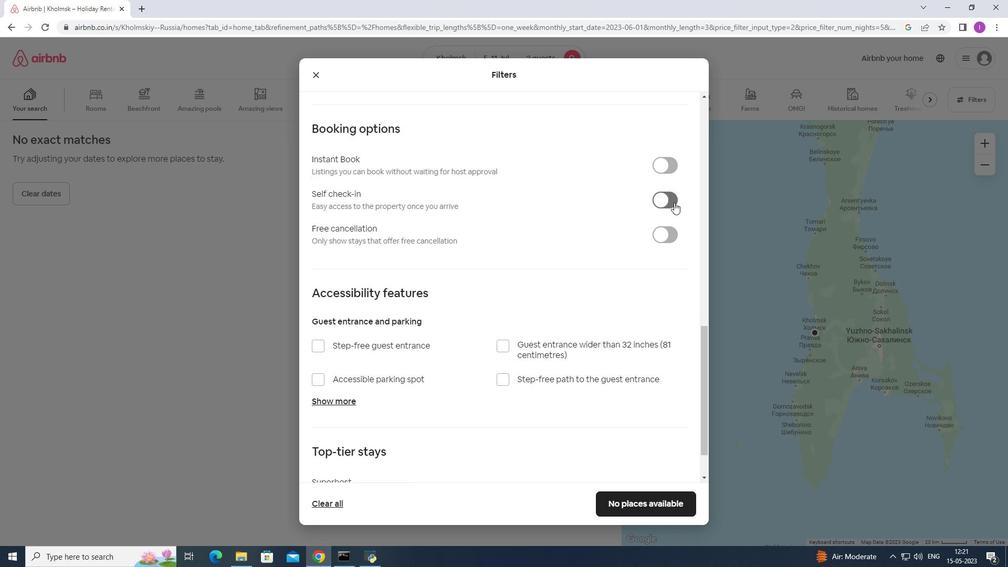 
Action: Mouse pressed left at (672, 199)
Screenshot: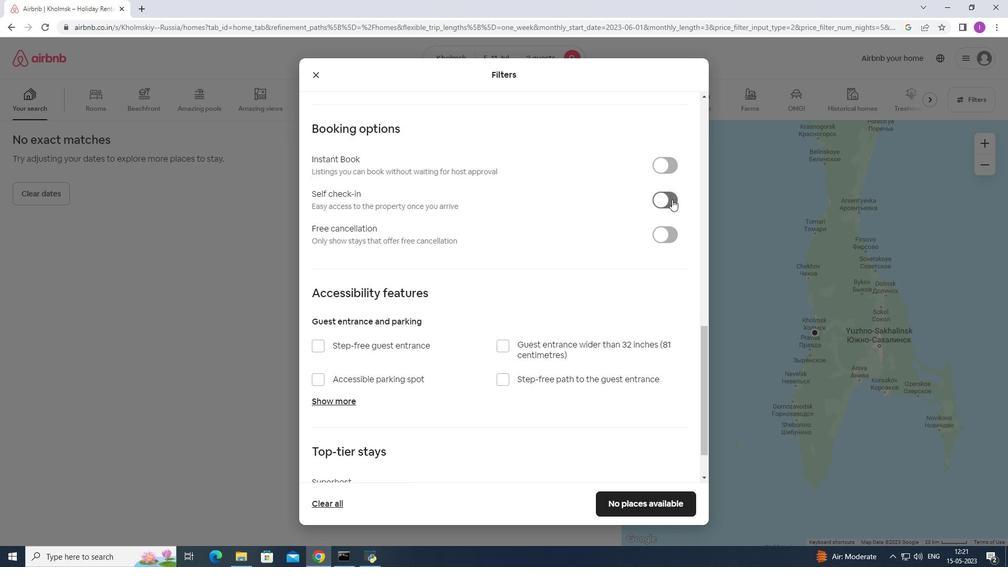 
Action: Mouse moved to (438, 368)
Screenshot: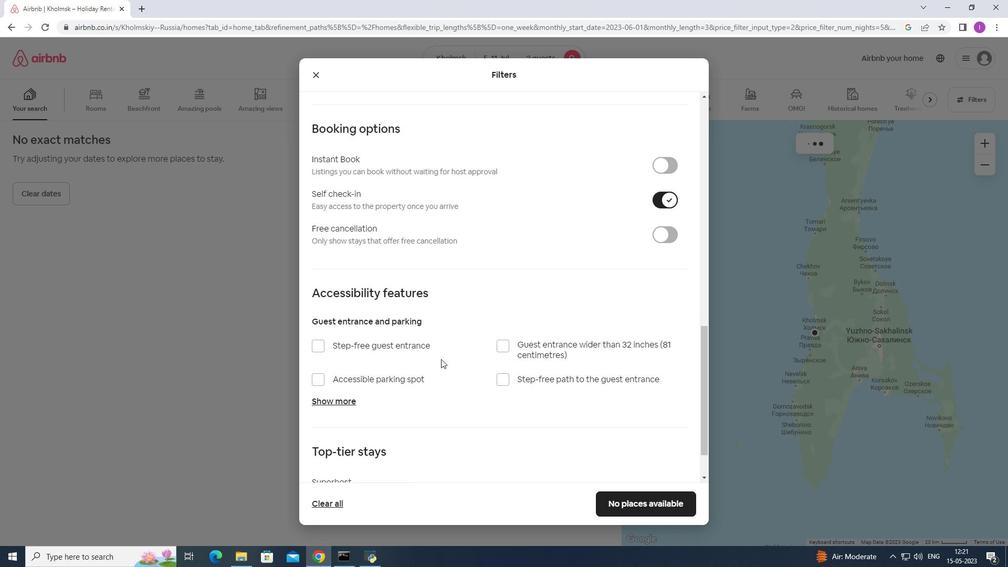 
Action: Mouse scrolled (438, 367) with delta (0, 0)
Screenshot: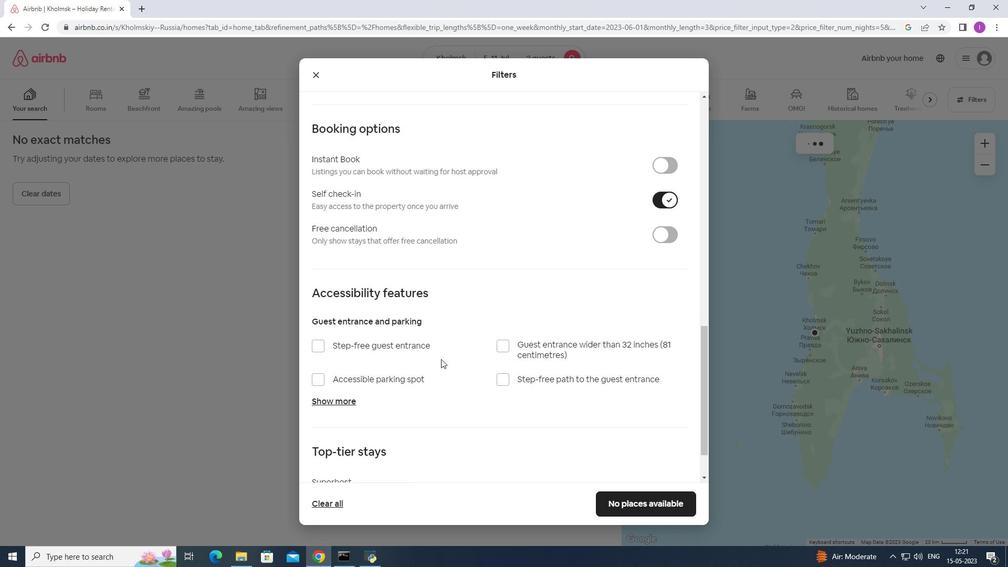 
Action: Mouse moved to (438, 370)
Screenshot: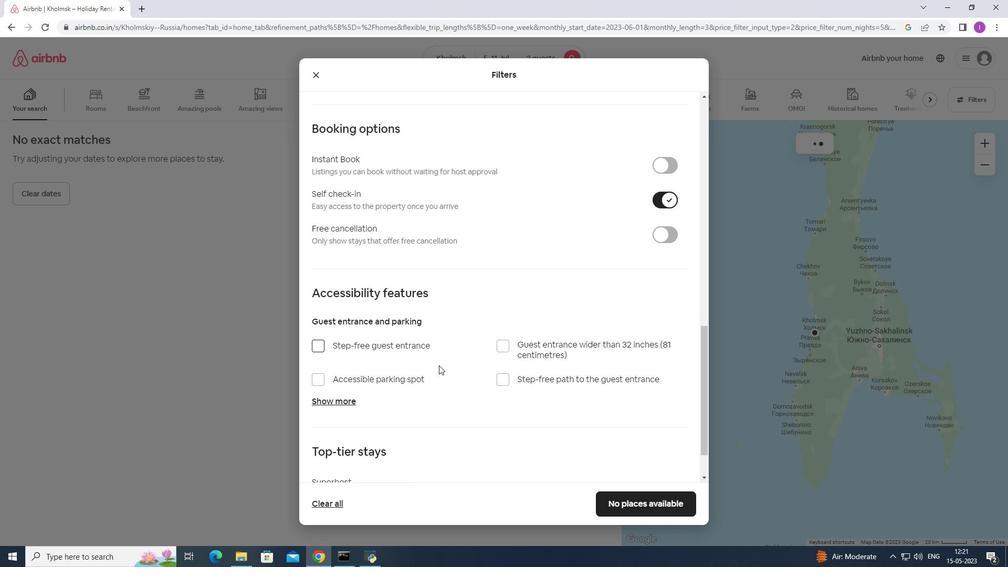 
Action: Mouse scrolled (438, 368) with delta (0, 0)
Screenshot: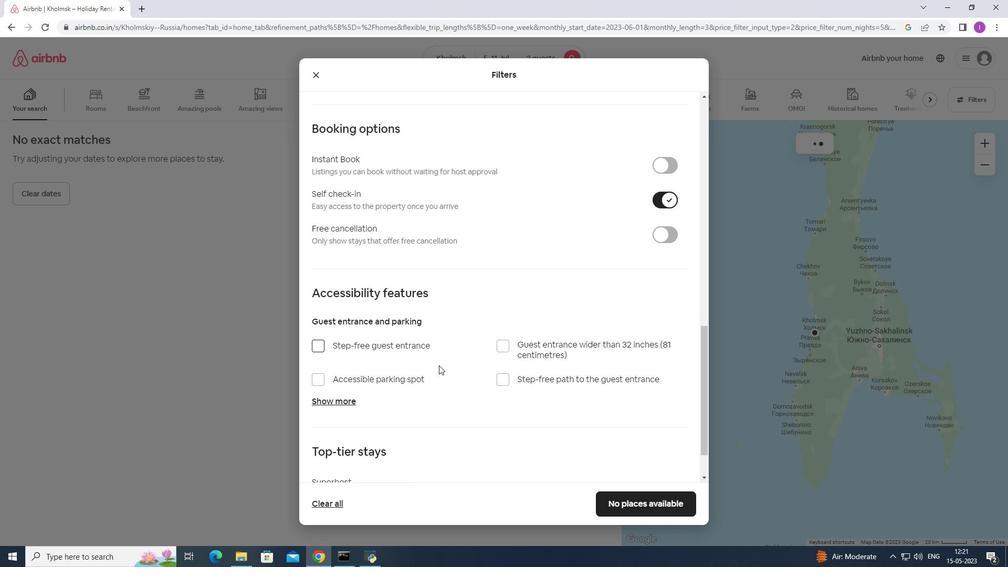 
Action: Mouse moved to (438, 373)
Screenshot: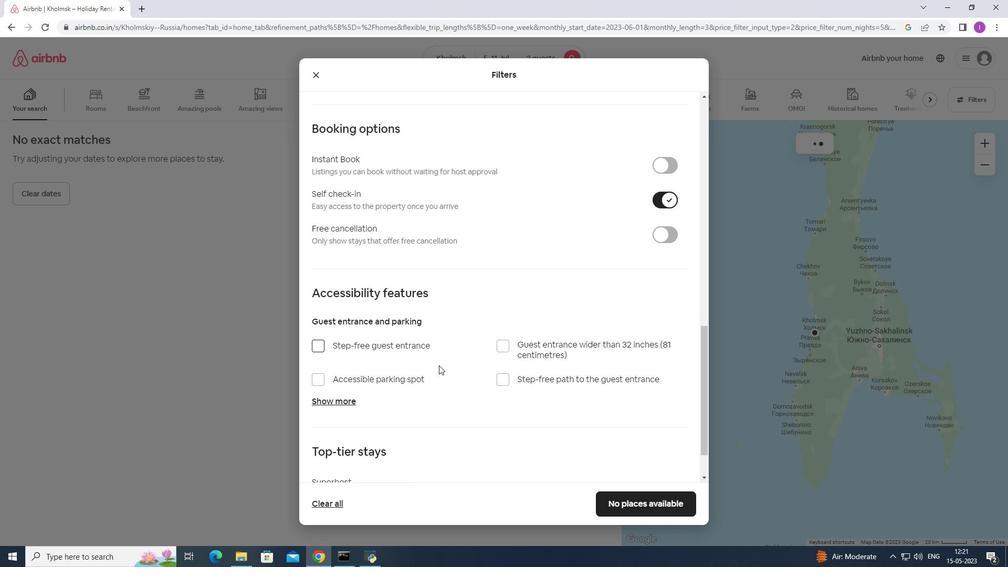 
Action: Mouse scrolled (438, 368) with delta (0, 0)
Screenshot: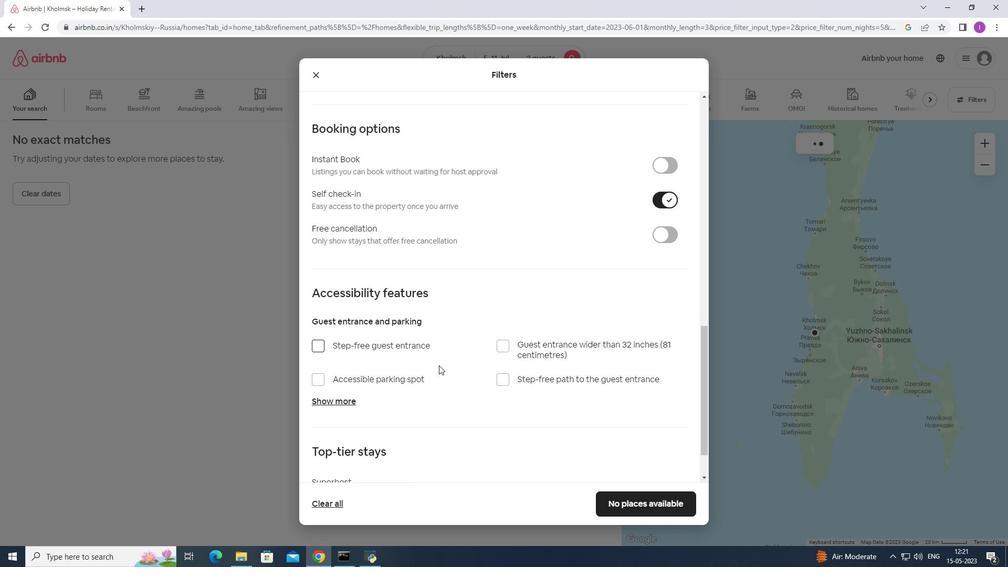 
Action: Mouse moved to (437, 375)
Screenshot: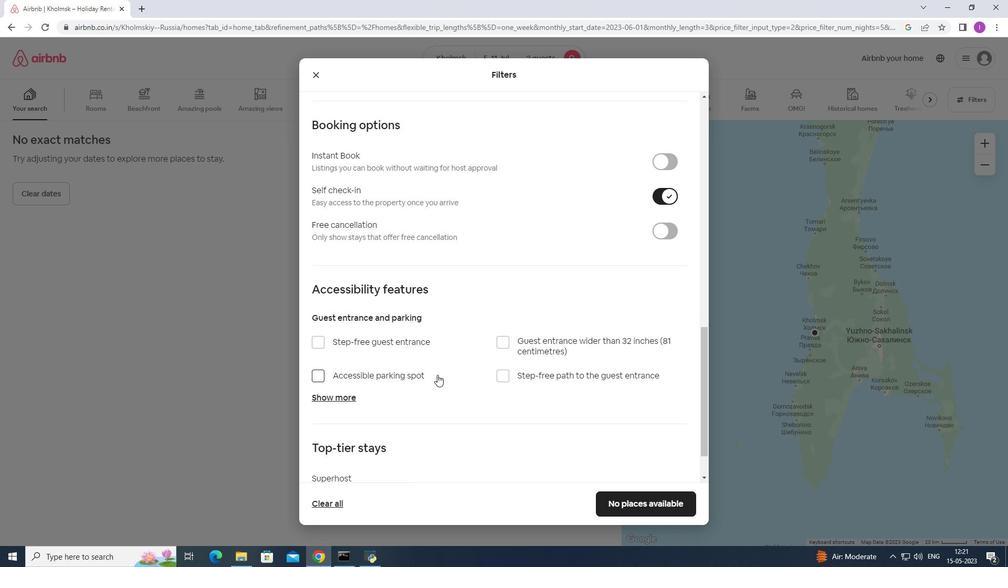 
Action: Mouse scrolled (437, 375) with delta (0, 0)
Screenshot: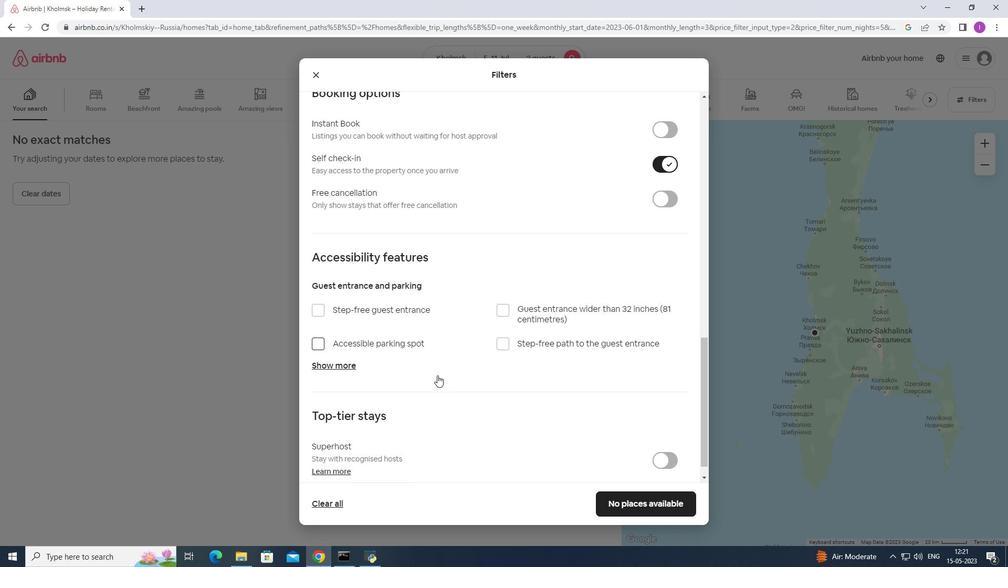 
Action: Mouse scrolled (437, 375) with delta (0, 0)
Screenshot: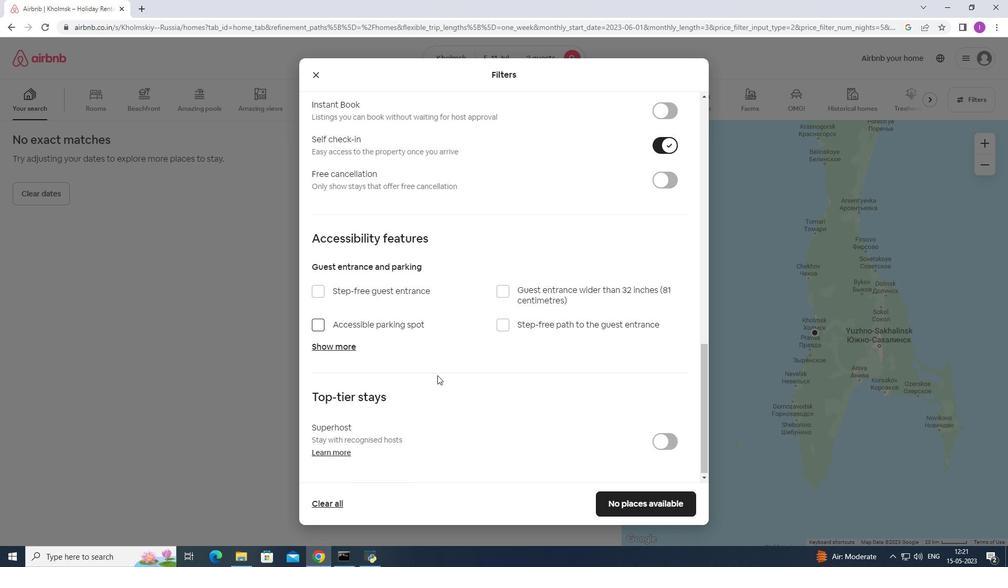 
Action: Mouse scrolled (437, 375) with delta (0, 0)
Screenshot: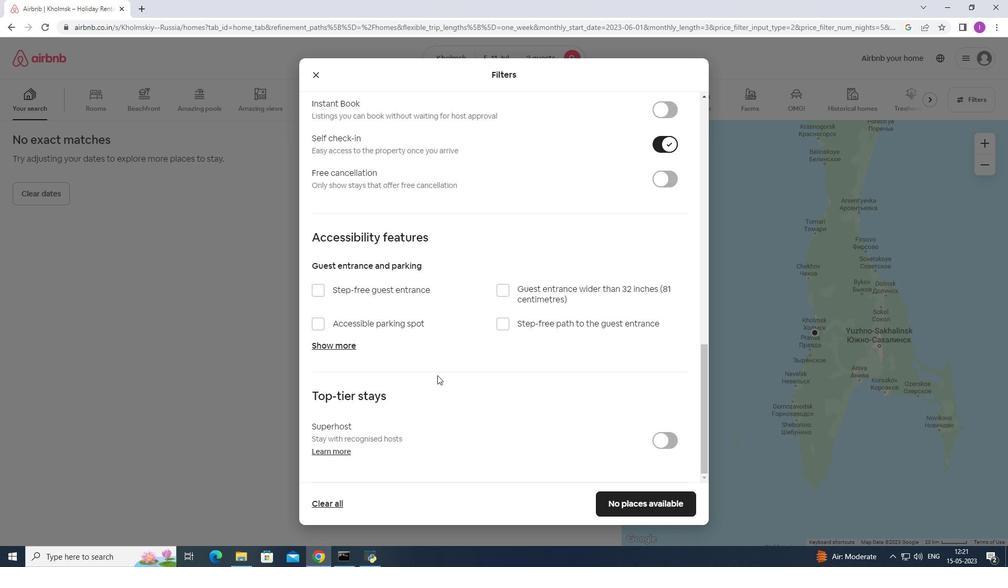 
Action: Mouse scrolled (437, 375) with delta (0, 0)
Screenshot: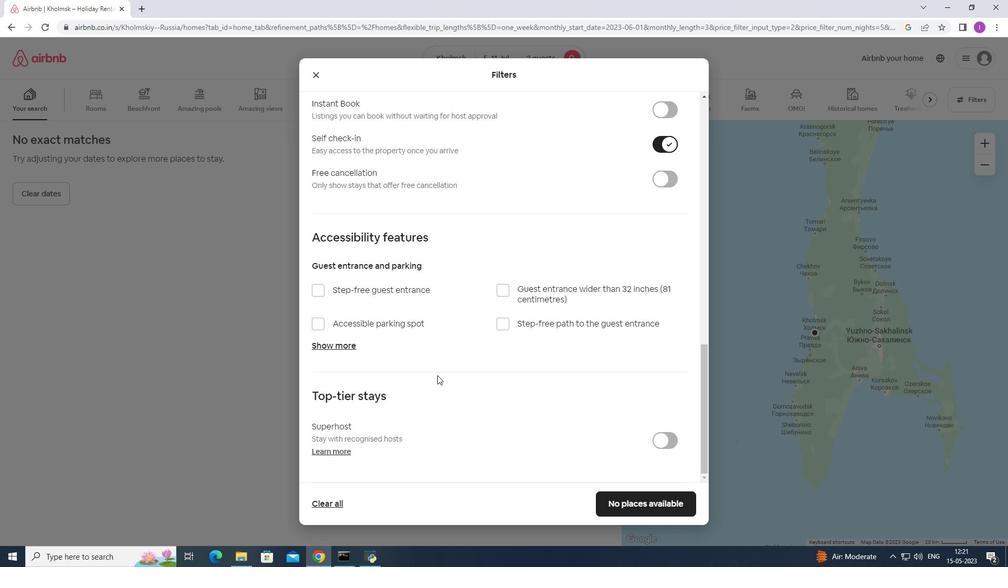 
Action: Mouse scrolled (437, 375) with delta (0, 0)
Screenshot: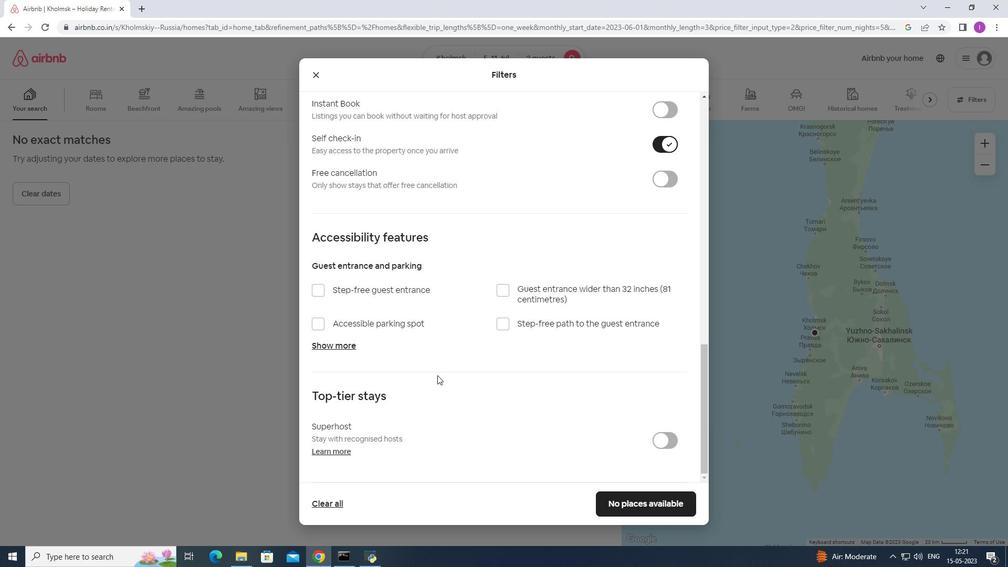 
Action: Mouse scrolled (437, 375) with delta (0, 0)
Screenshot: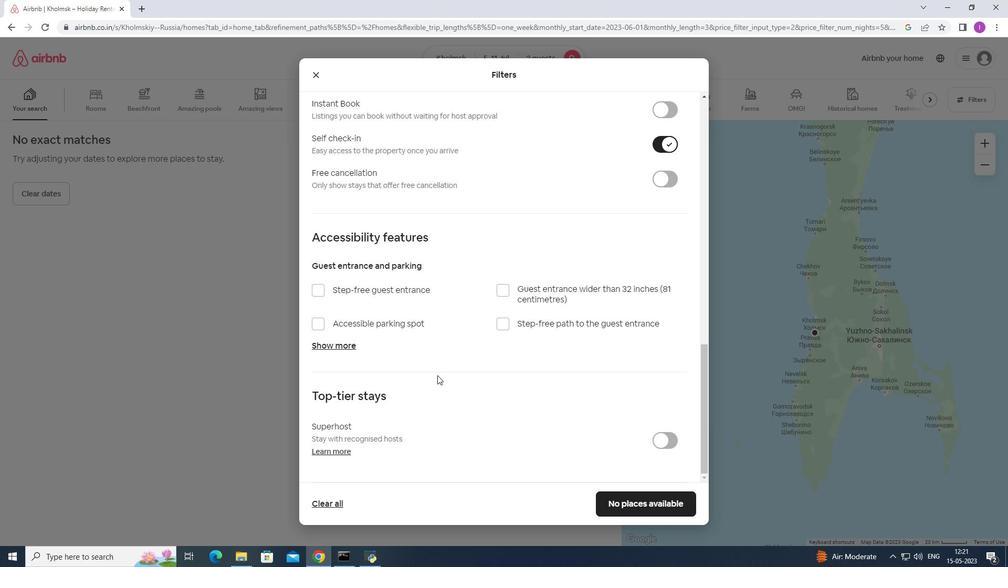 
Action: Mouse scrolled (437, 375) with delta (0, 0)
Screenshot: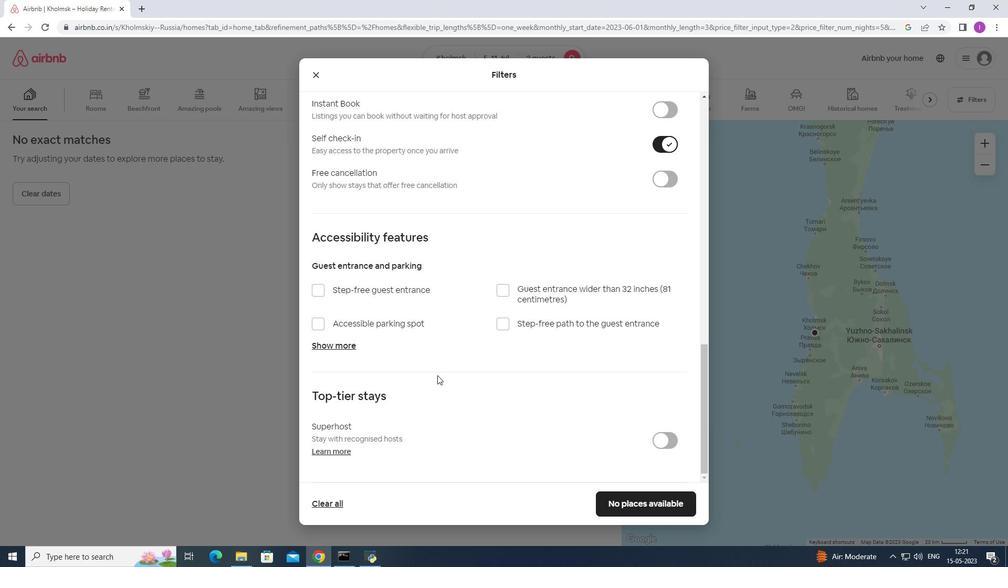 
Action: Mouse scrolled (437, 375) with delta (0, 0)
Screenshot: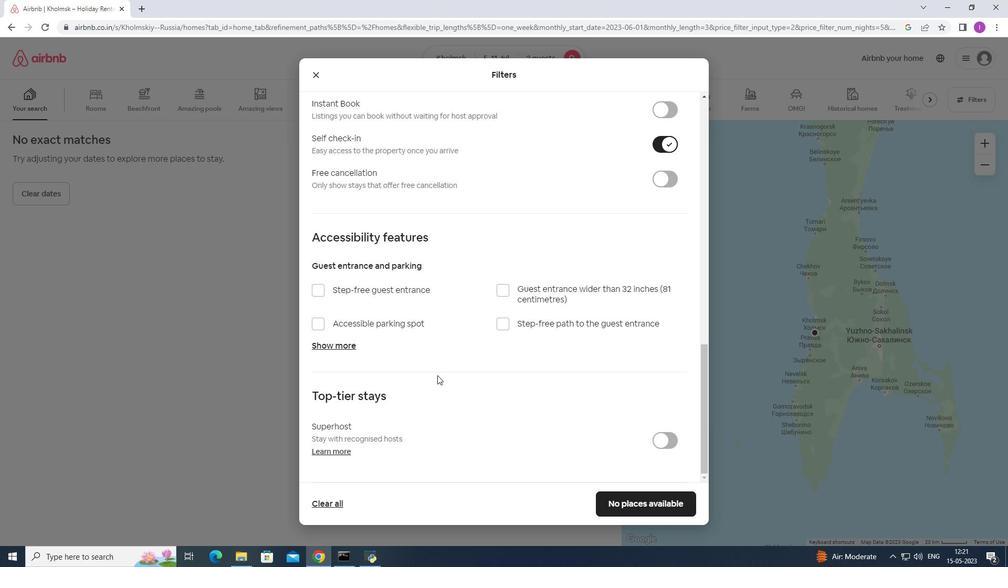 
Action: Mouse moved to (619, 498)
Screenshot: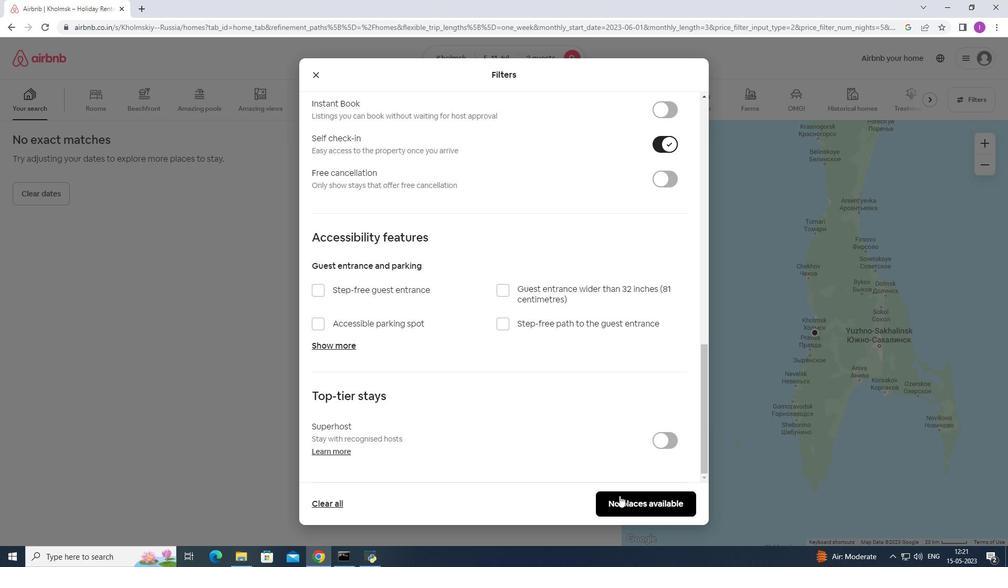 
Action: Mouse pressed left at (619, 498)
Screenshot: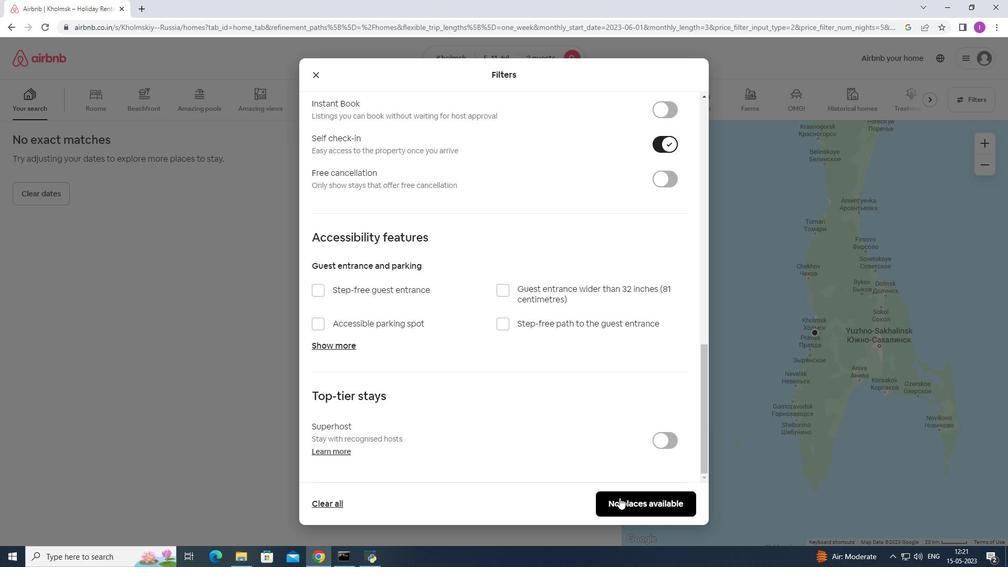 
Action: Mouse moved to (609, 491)
Screenshot: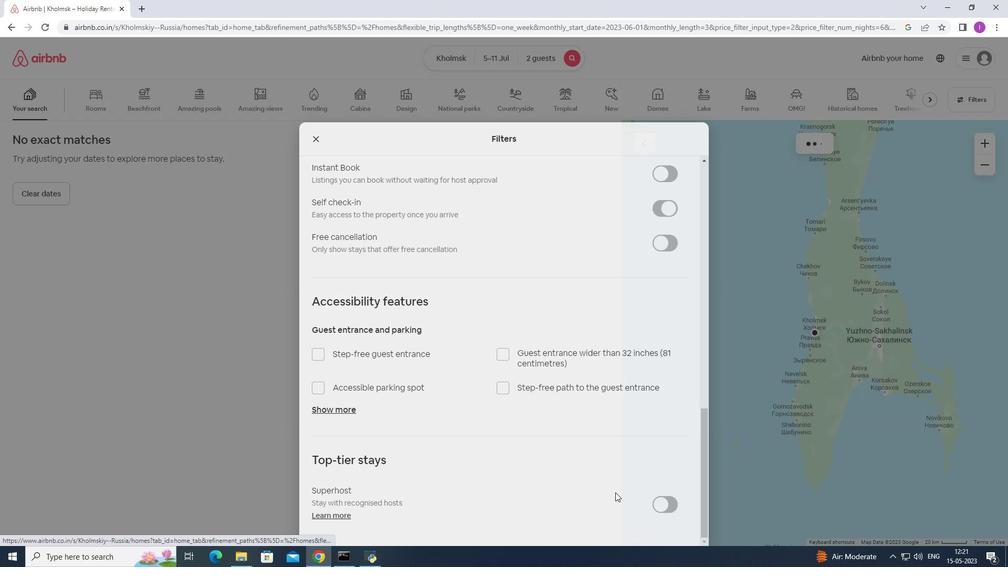 
